 Task: Define due dates for tasks focused on implementing security updates.
Action: Mouse moved to (863, 530)
Screenshot: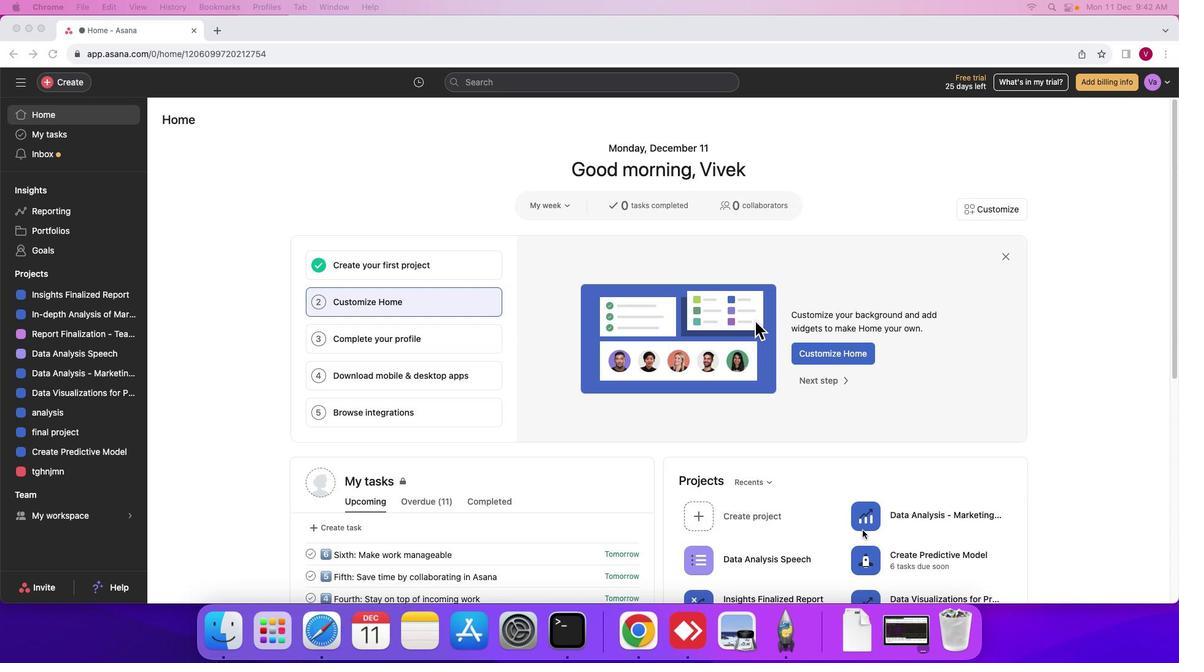 
Action: Mouse pressed left at (863, 530)
Screenshot: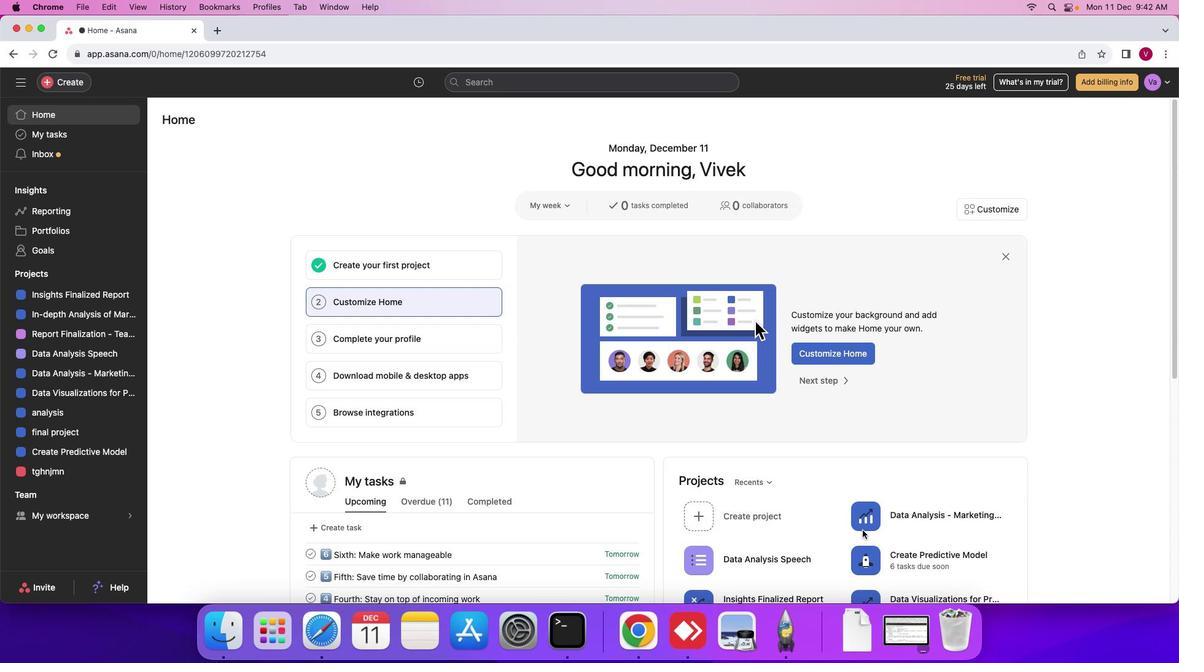 
Action: Mouse moved to (866, 525)
Screenshot: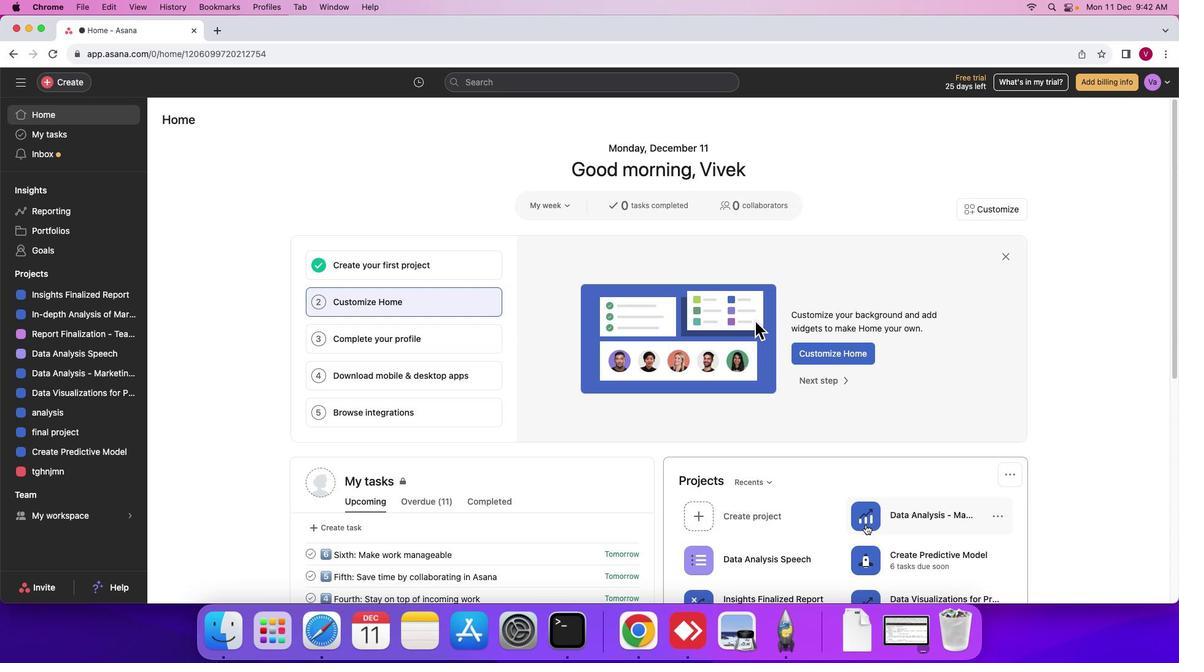 
Action: Mouse pressed left at (866, 525)
Screenshot: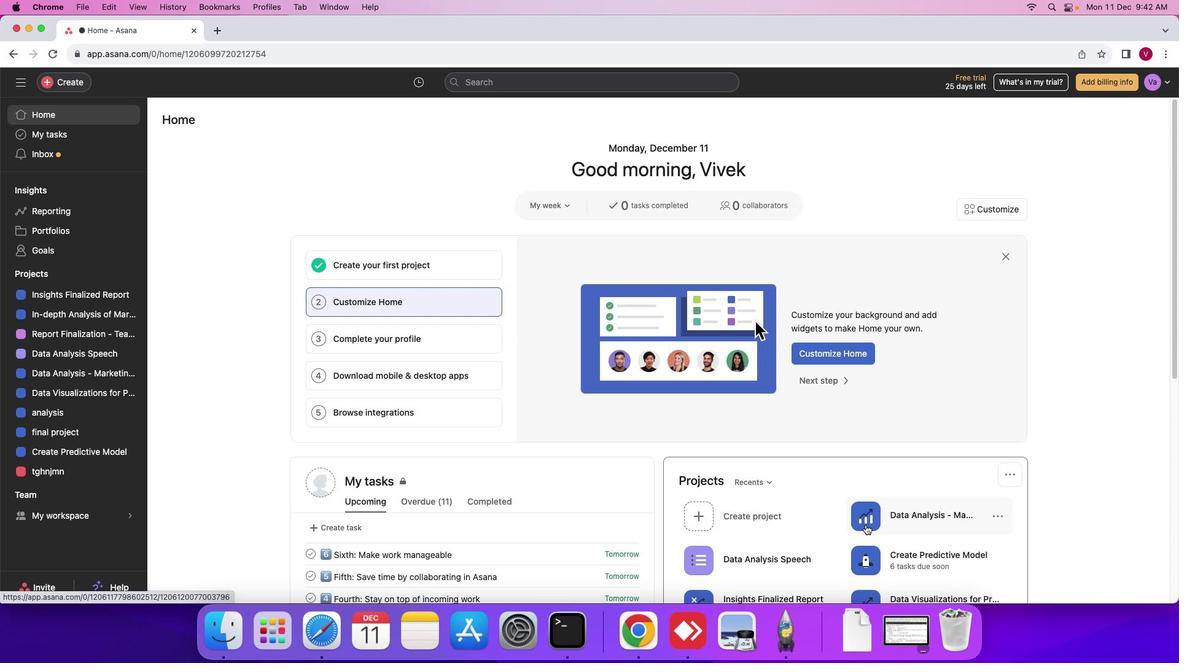 
Action: Mouse moved to (674, 230)
Screenshot: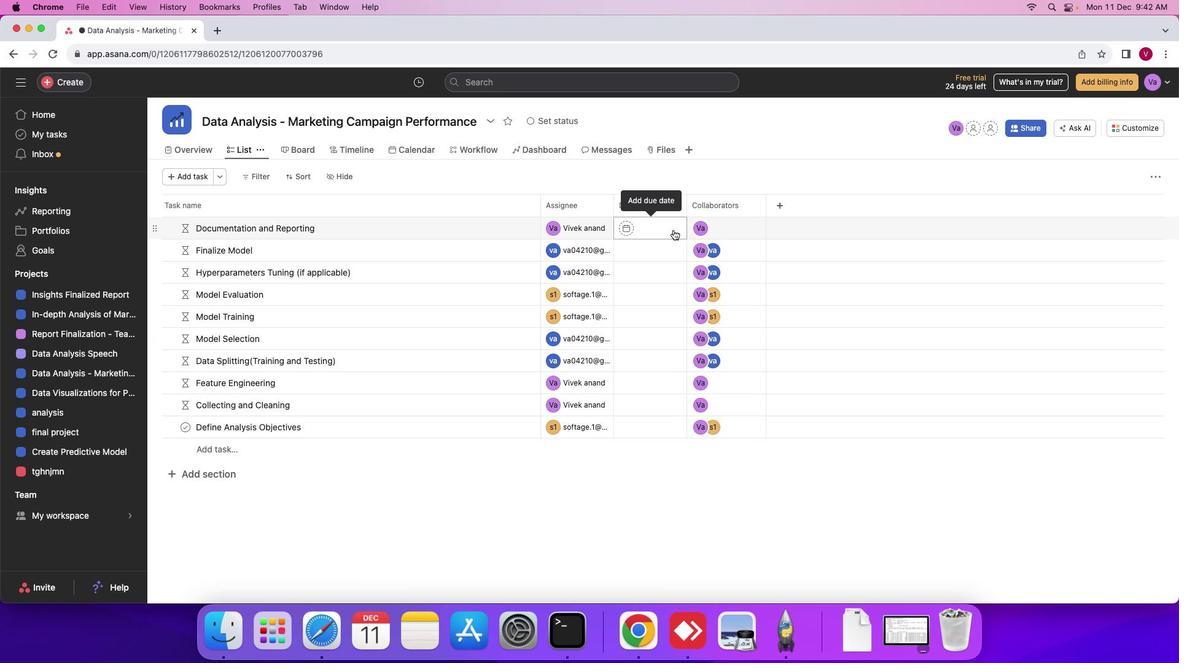 
Action: Mouse pressed left at (674, 230)
Screenshot: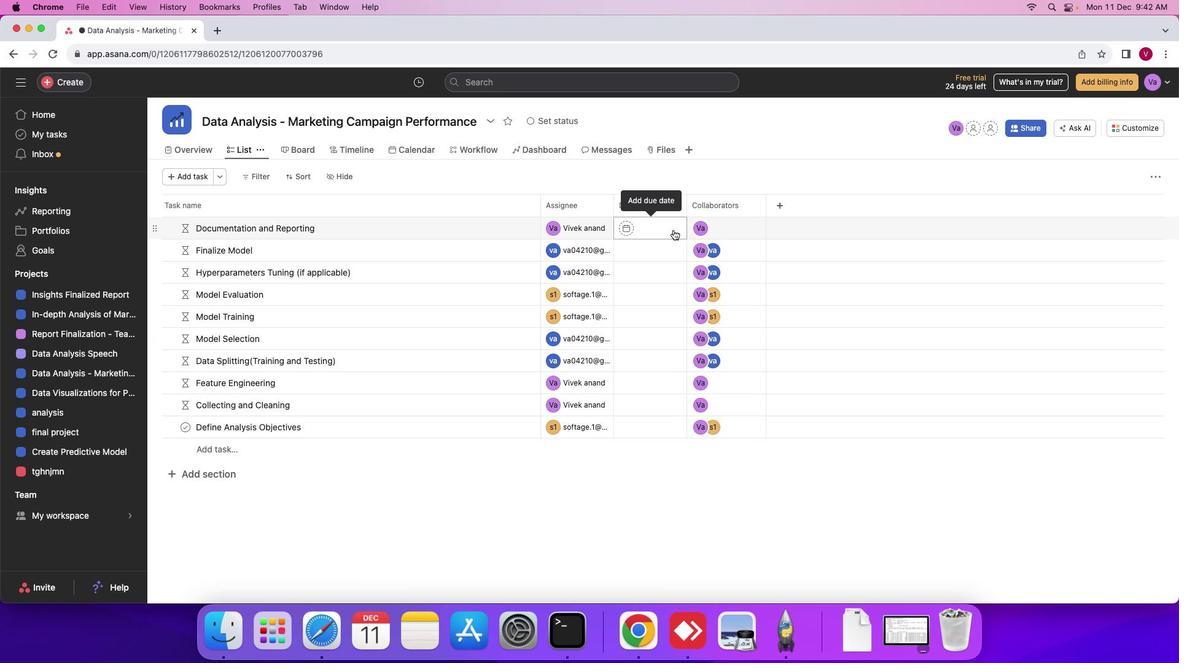 
Action: Mouse moved to (678, 361)
Screenshot: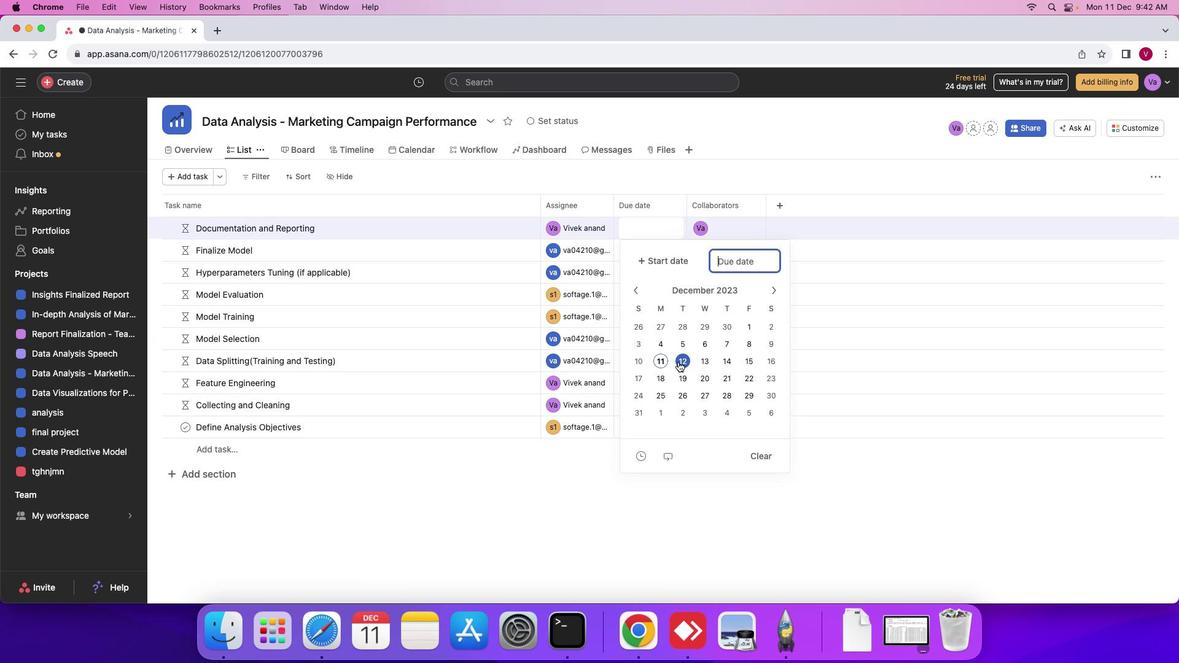 
Action: Mouse pressed left at (678, 361)
Screenshot: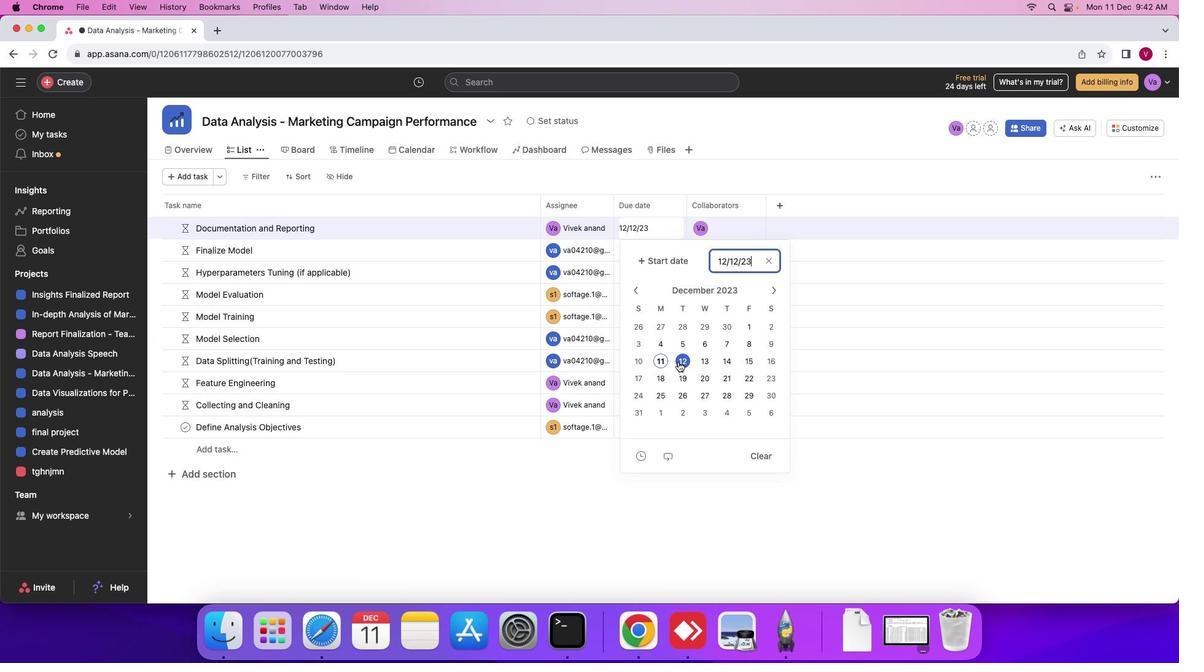 
Action: Mouse moved to (796, 278)
Screenshot: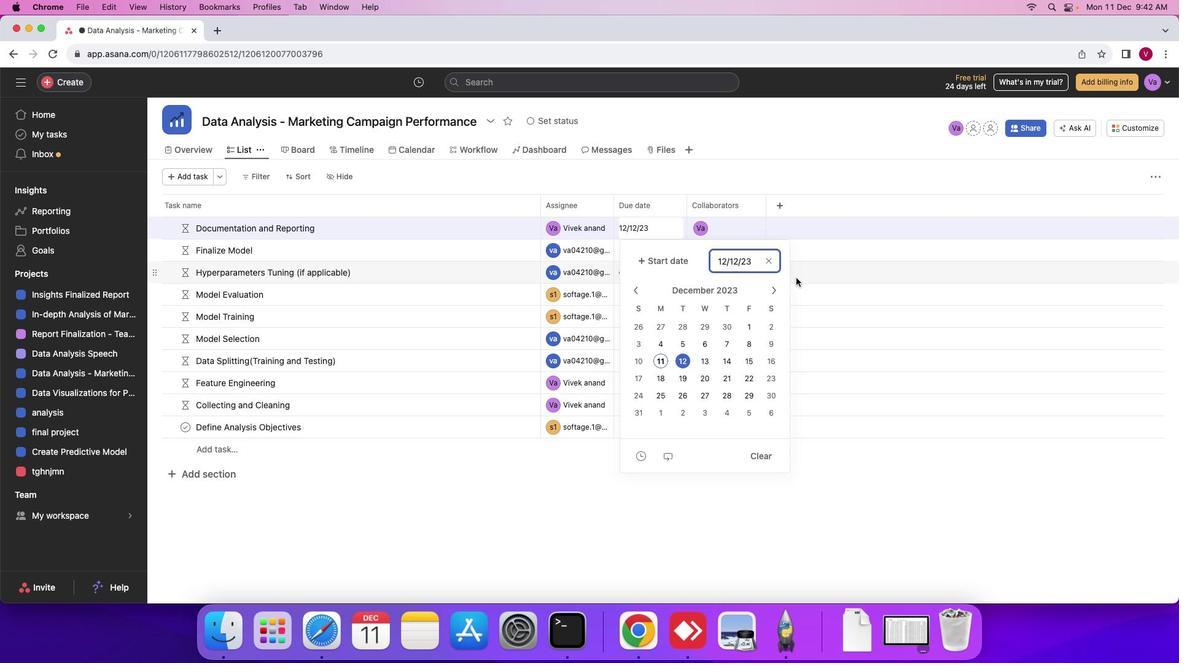 
Action: Mouse pressed left at (796, 278)
Screenshot: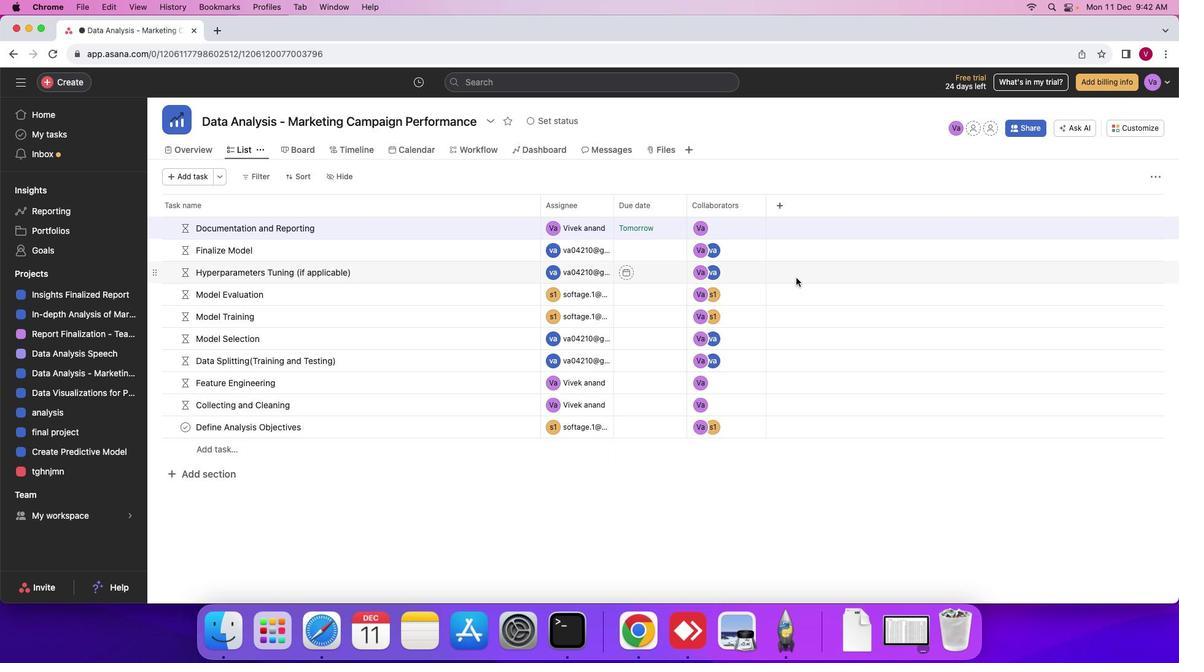 
Action: Mouse moved to (528, 248)
Screenshot: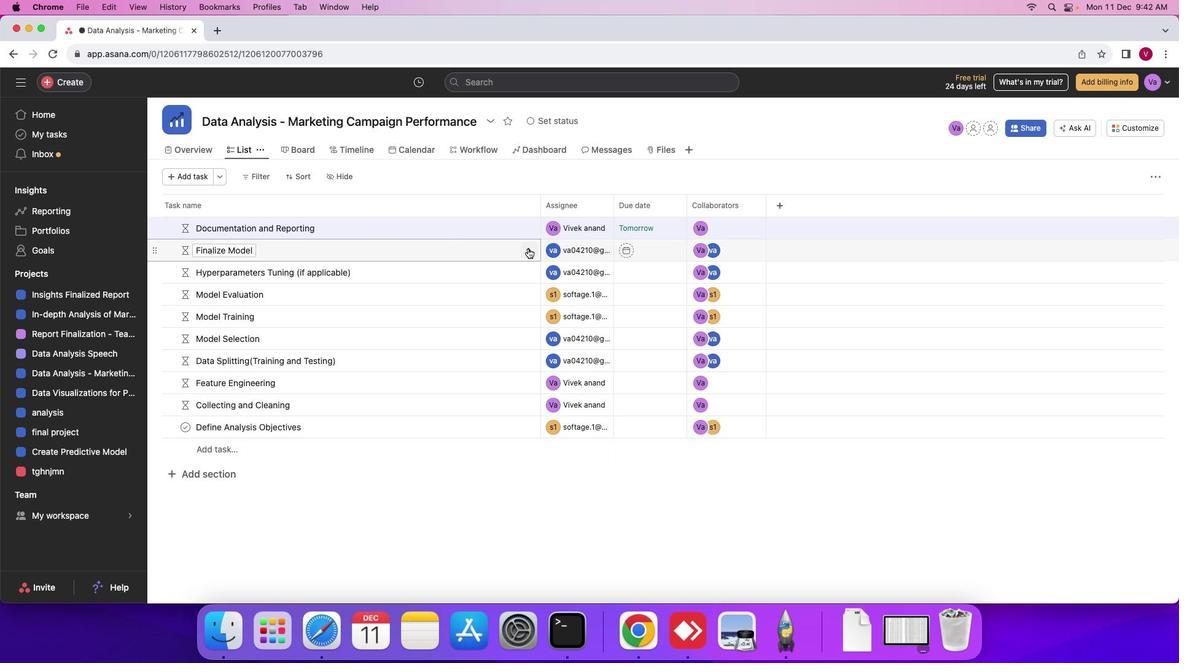 
Action: Mouse pressed left at (528, 248)
Screenshot: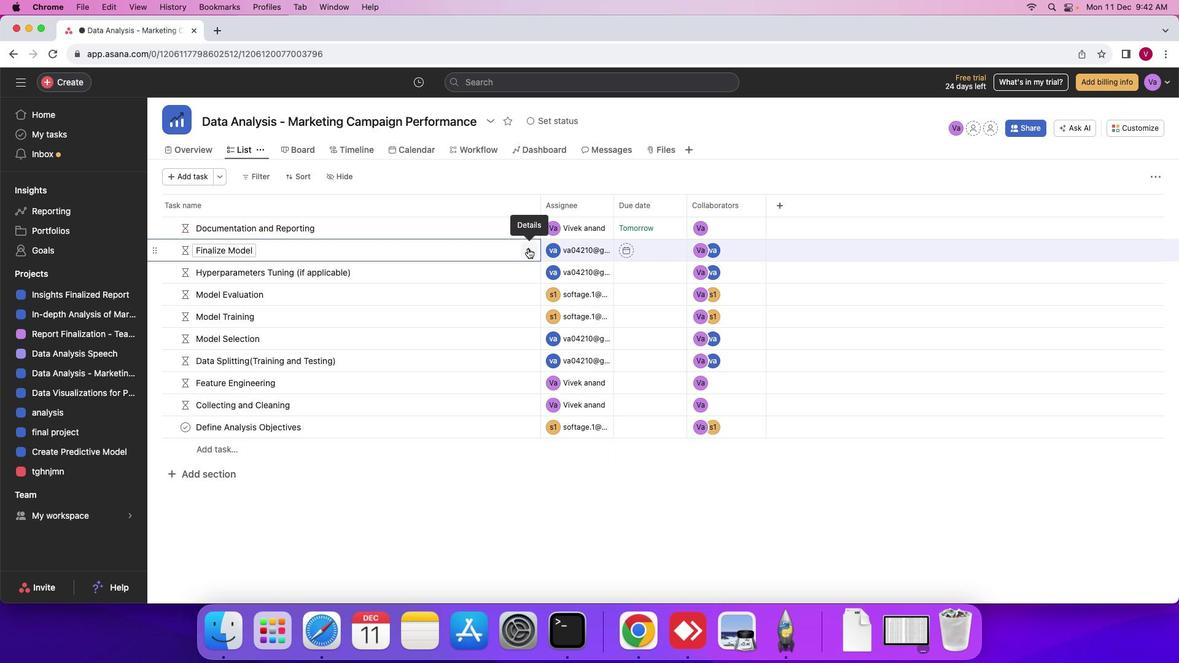 
Action: Mouse moved to (894, 207)
Screenshot: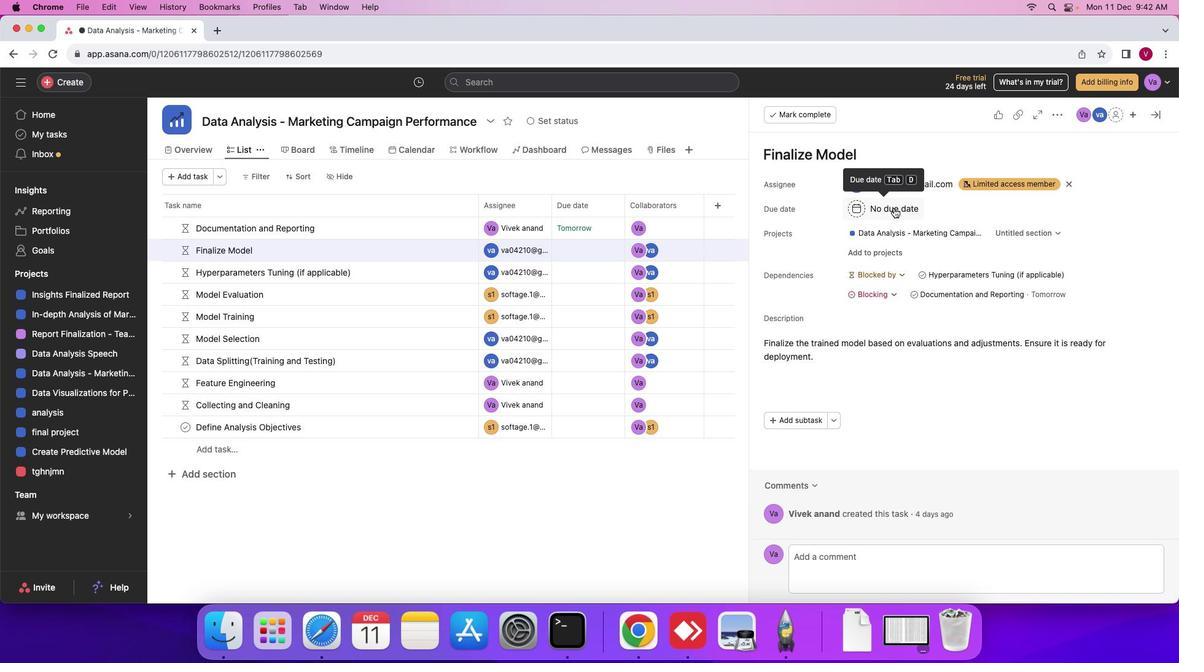 
Action: Mouse pressed left at (894, 207)
Screenshot: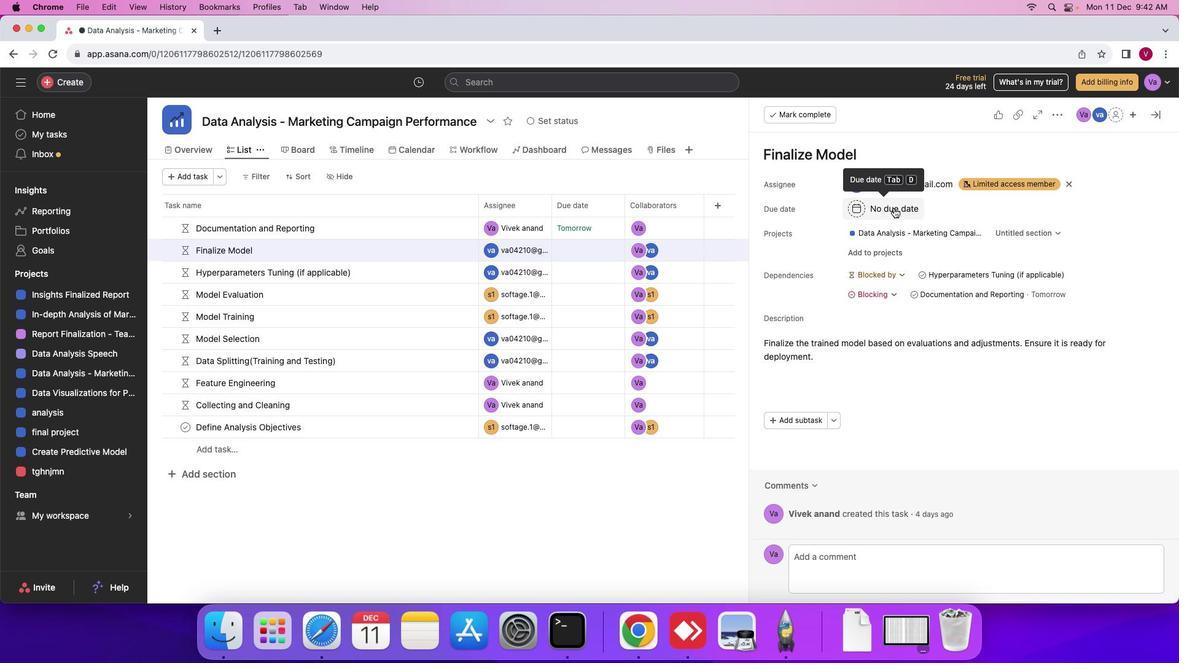 
Action: Mouse moved to (924, 365)
Screenshot: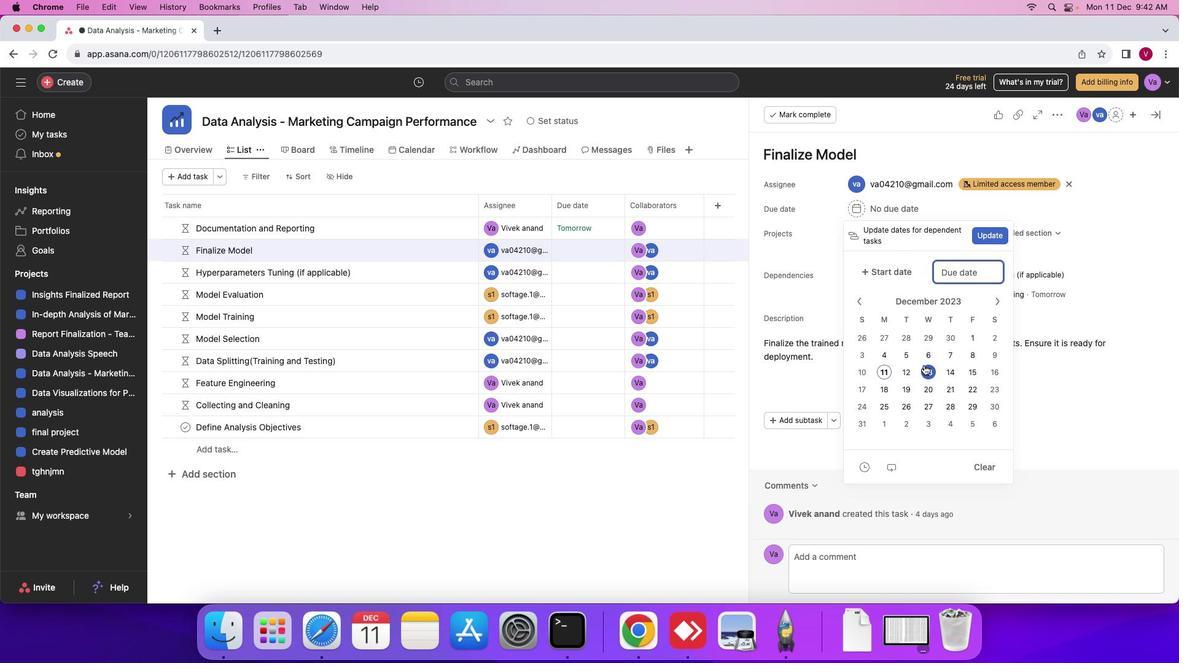 
Action: Mouse pressed left at (924, 365)
Screenshot: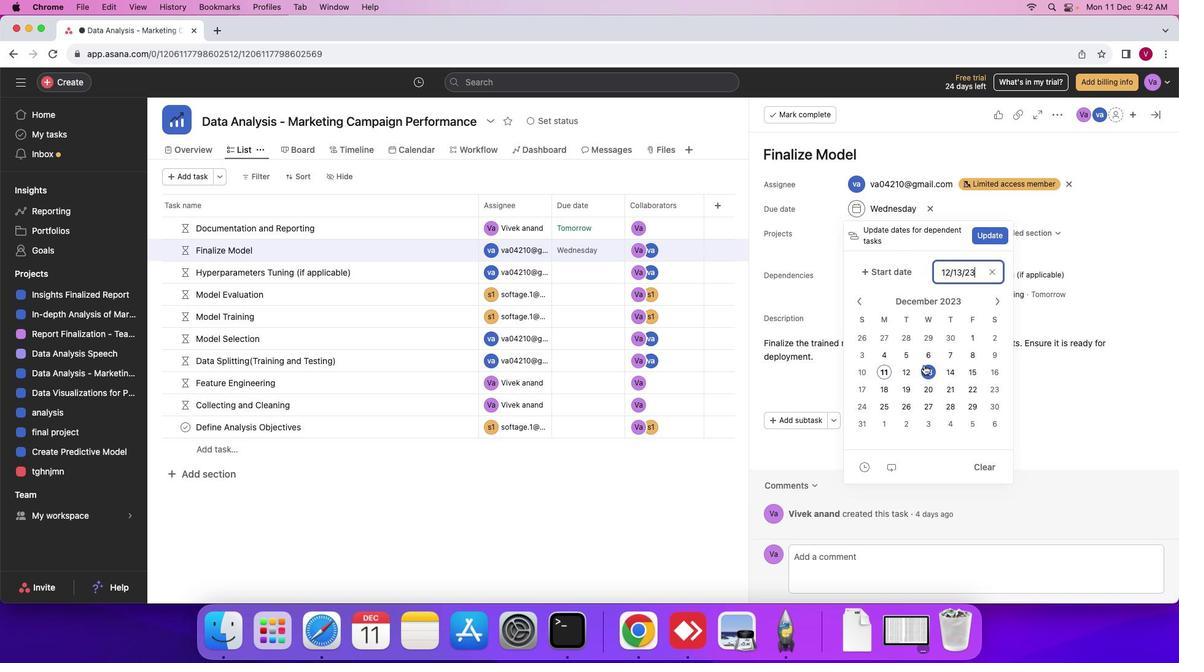 
Action: Mouse moved to (470, 272)
Screenshot: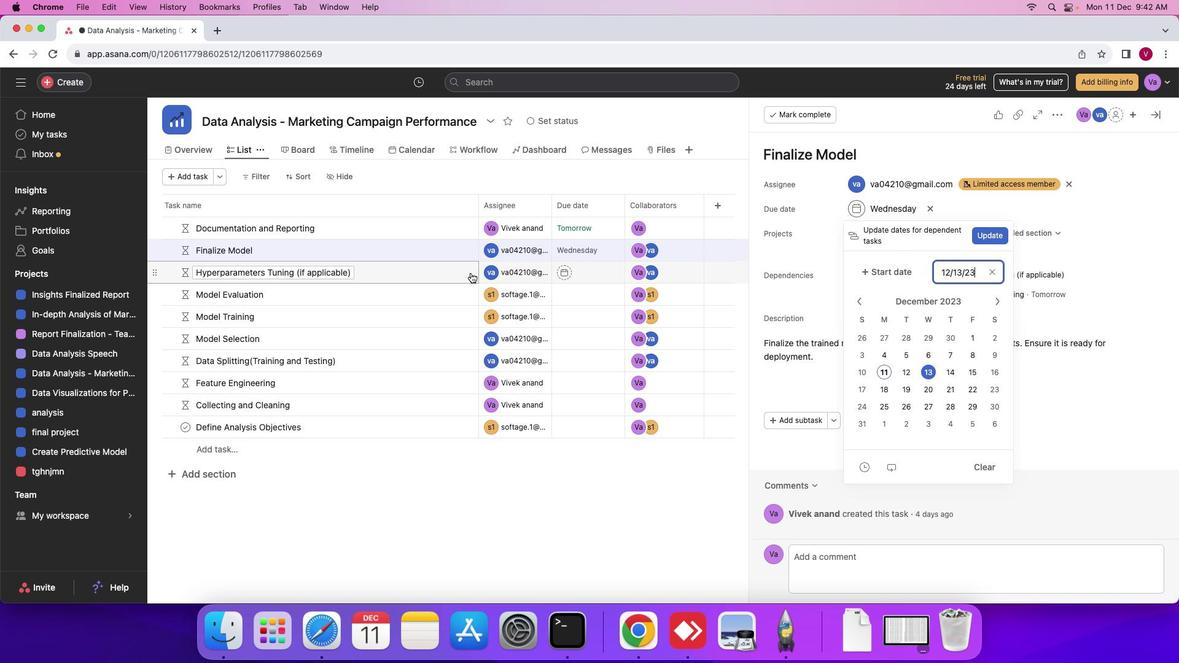 
Action: Mouse pressed left at (470, 272)
Screenshot: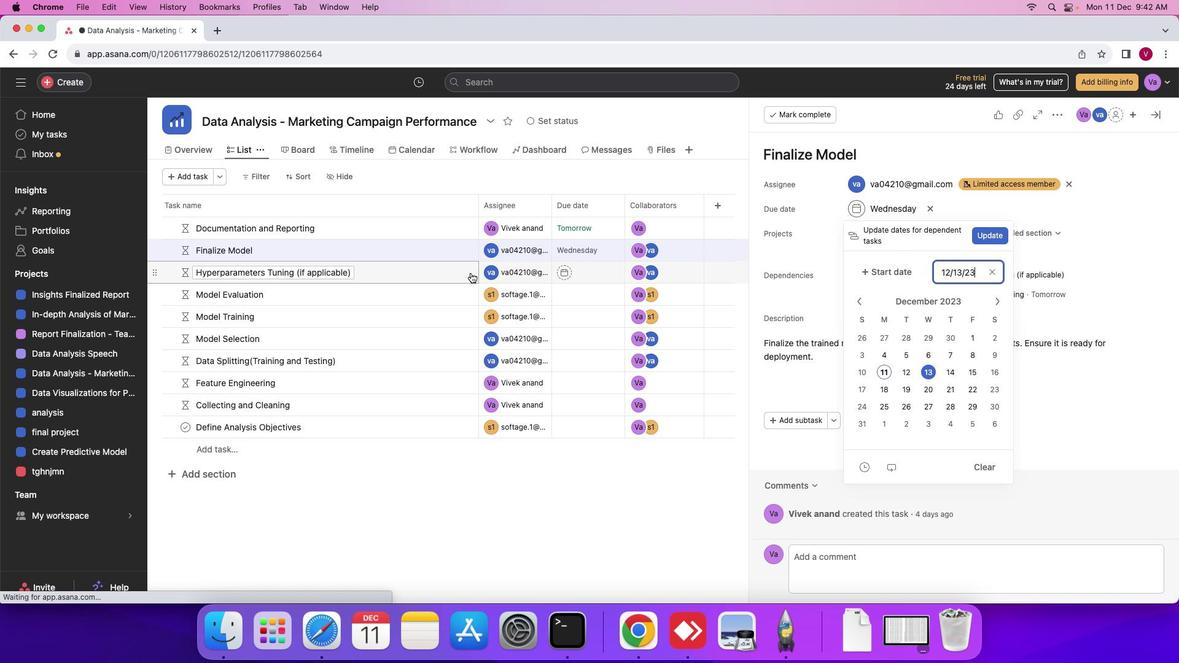 
Action: Mouse moved to (908, 214)
Screenshot: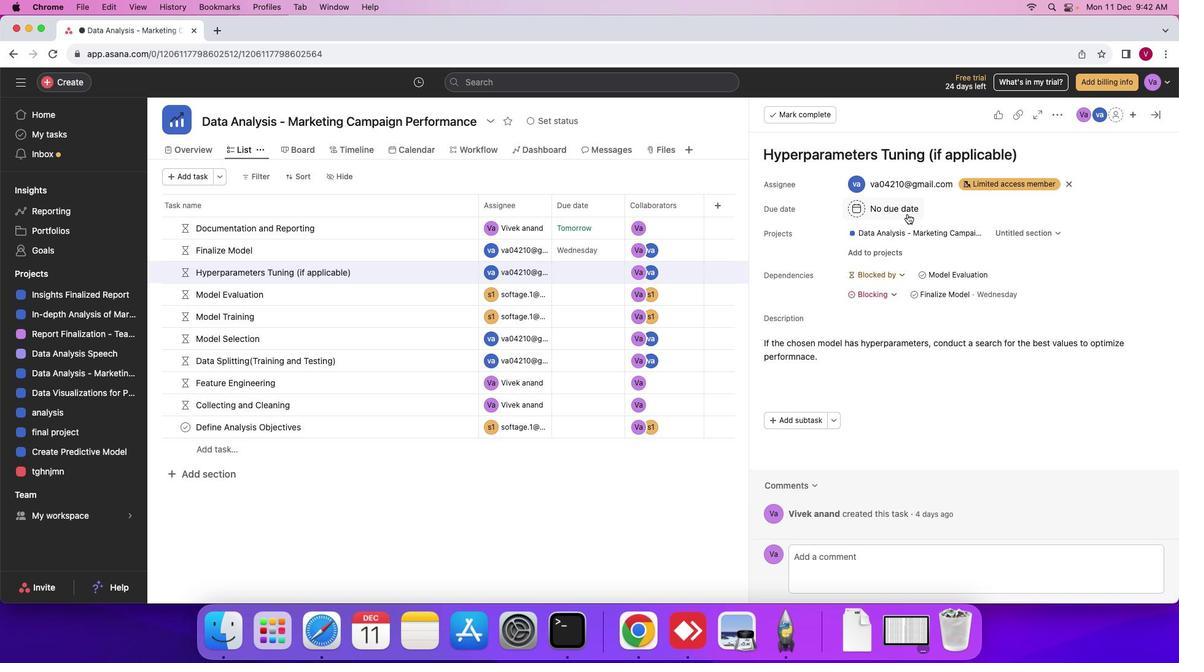 
Action: Mouse pressed left at (908, 214)
Screenshot: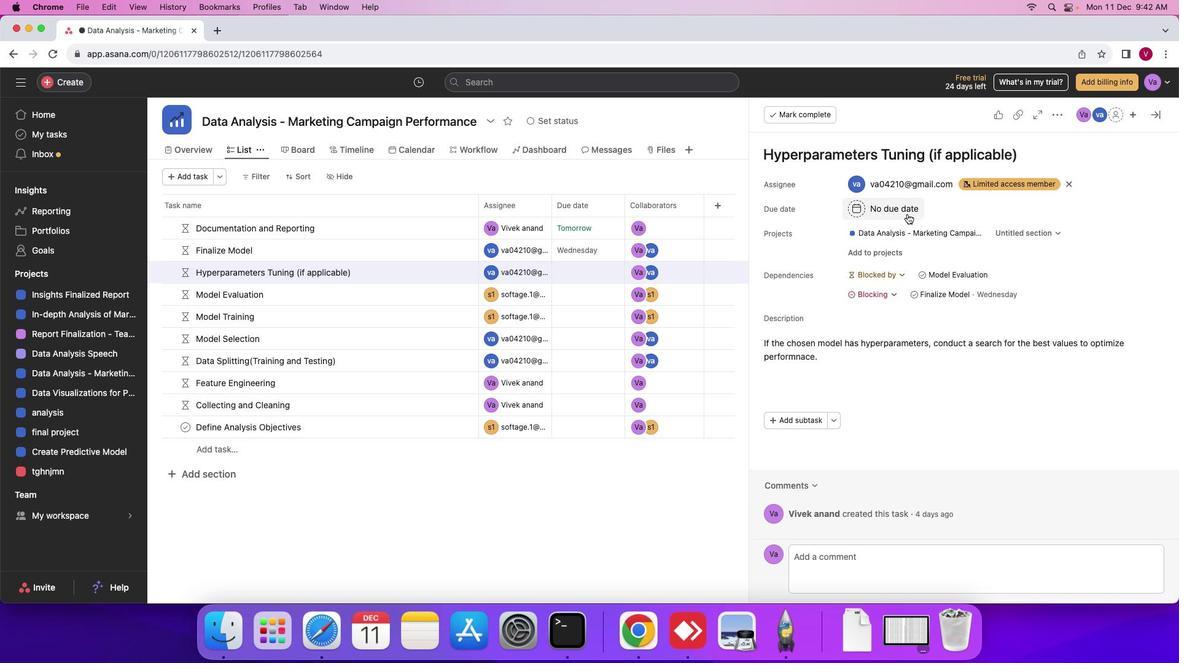 
Action: Mouse moved to (953, 376)
Screenshot: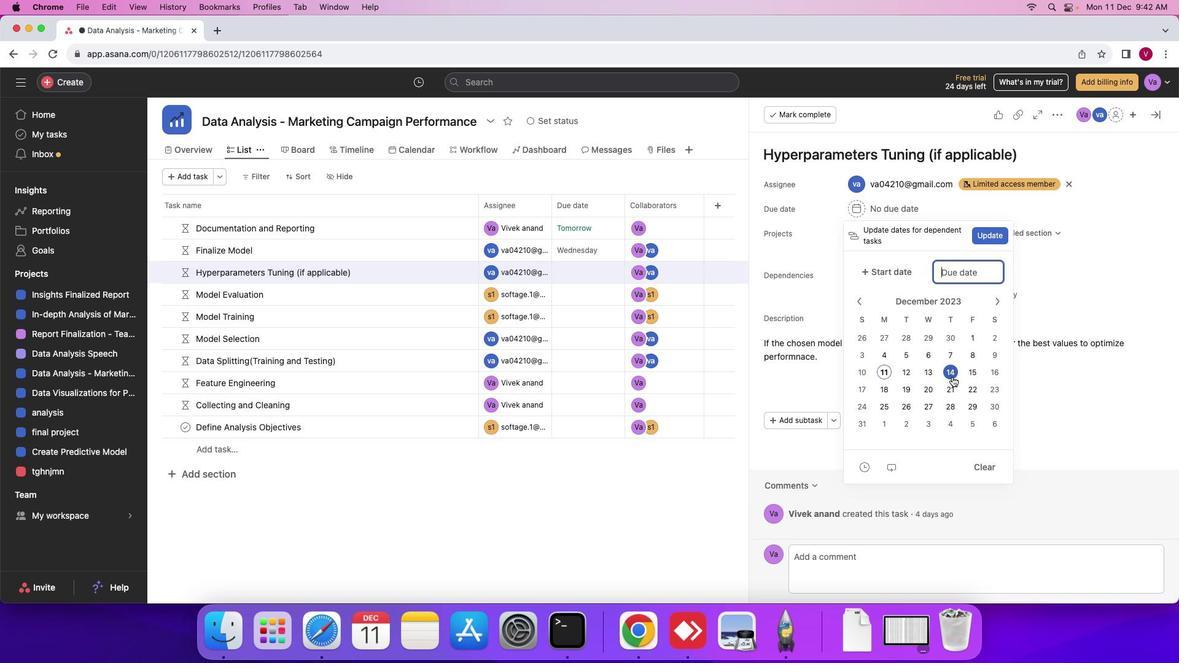 
Action: Mouse pressed left at (953, 376)
Screenshot: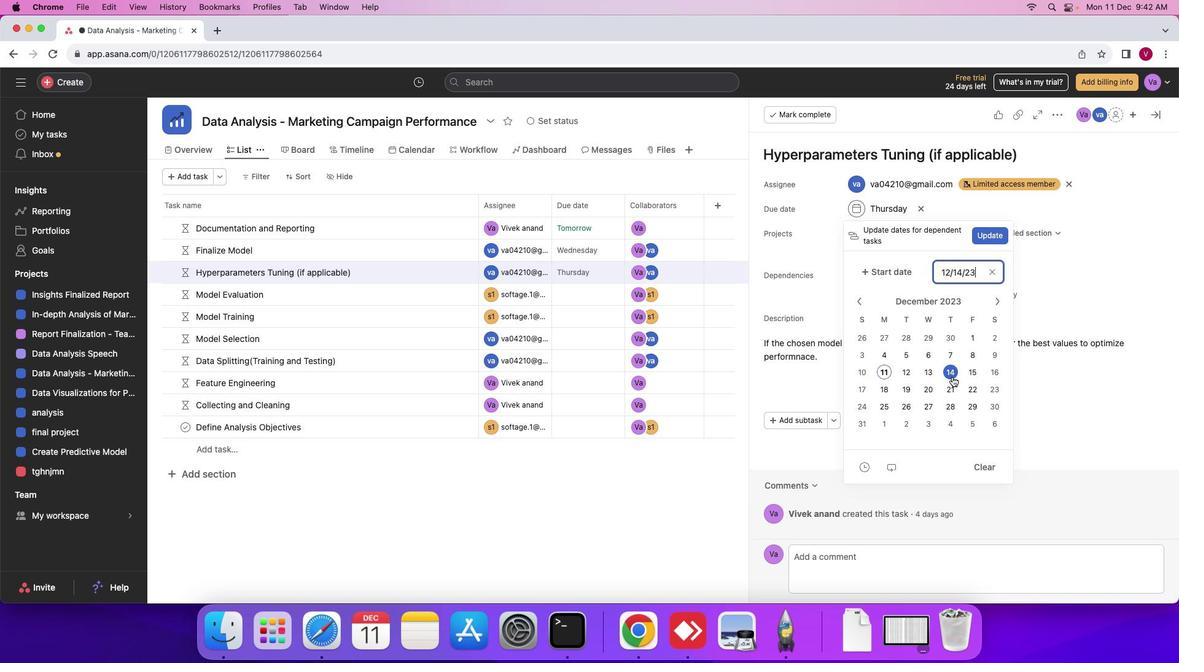 
Action: Mouse moved to (476, 294)
Screenshot: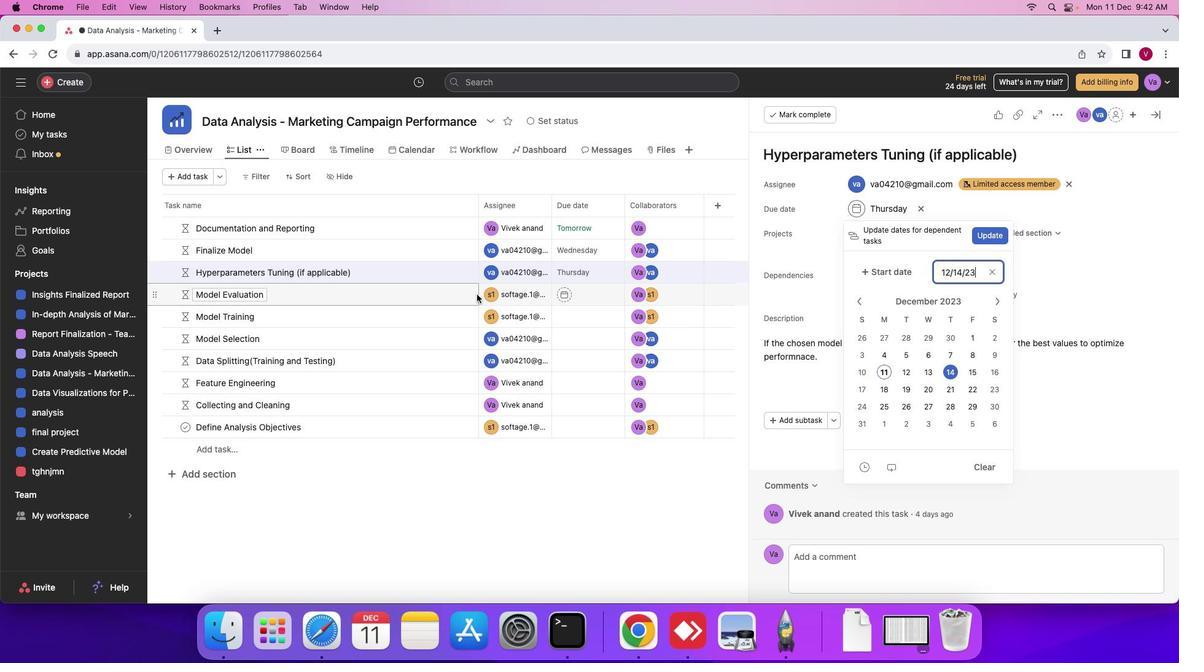 
Action: Mouse pressed left at (476, 294)
Screenshot: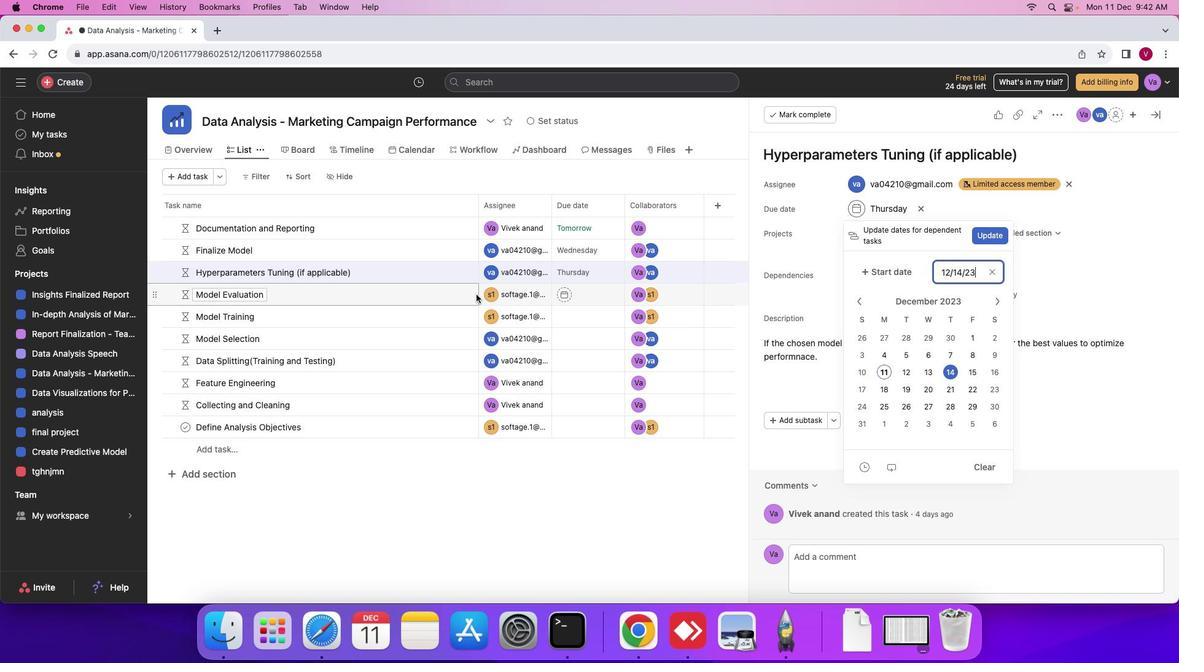
Action: Mouse moved to (471, 294)
Screenshot: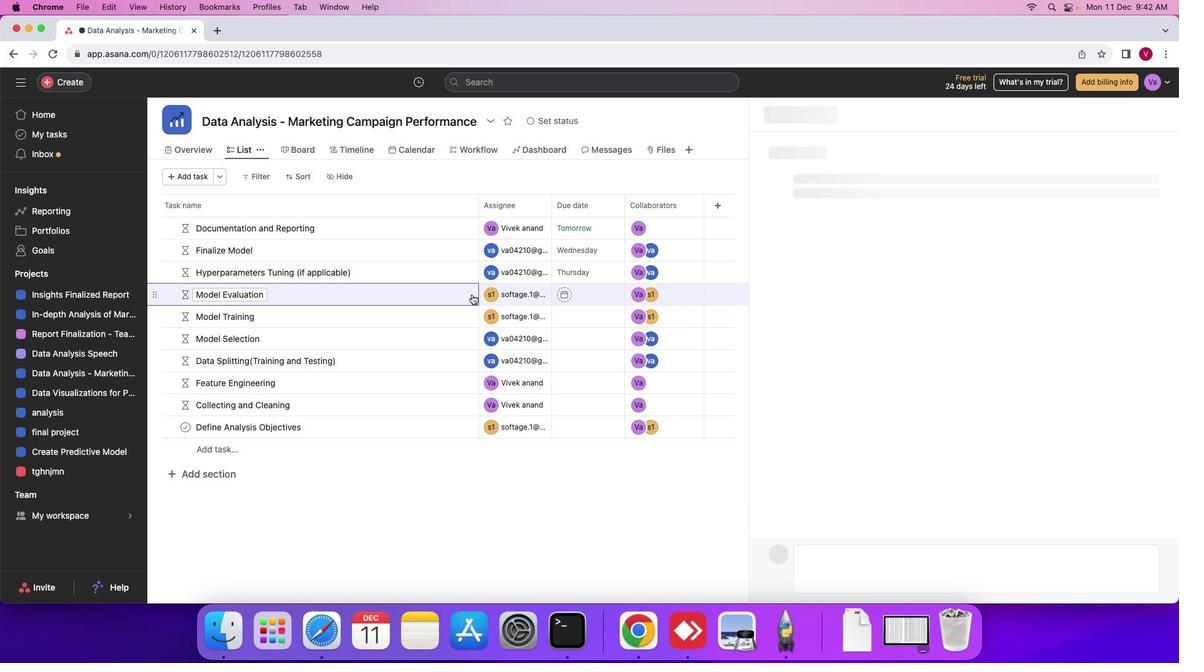 
Action: Mouse pressed left at (471, 294)
Screenshot: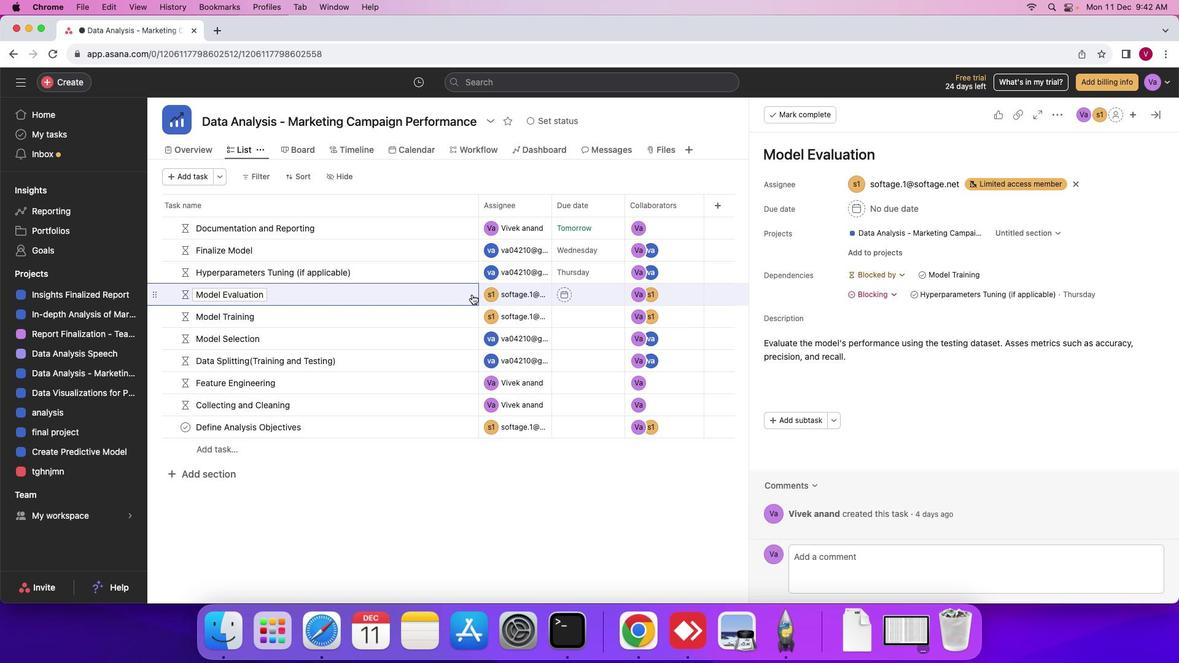 
Action: Mouse moved to (886, 214)
Screenshot: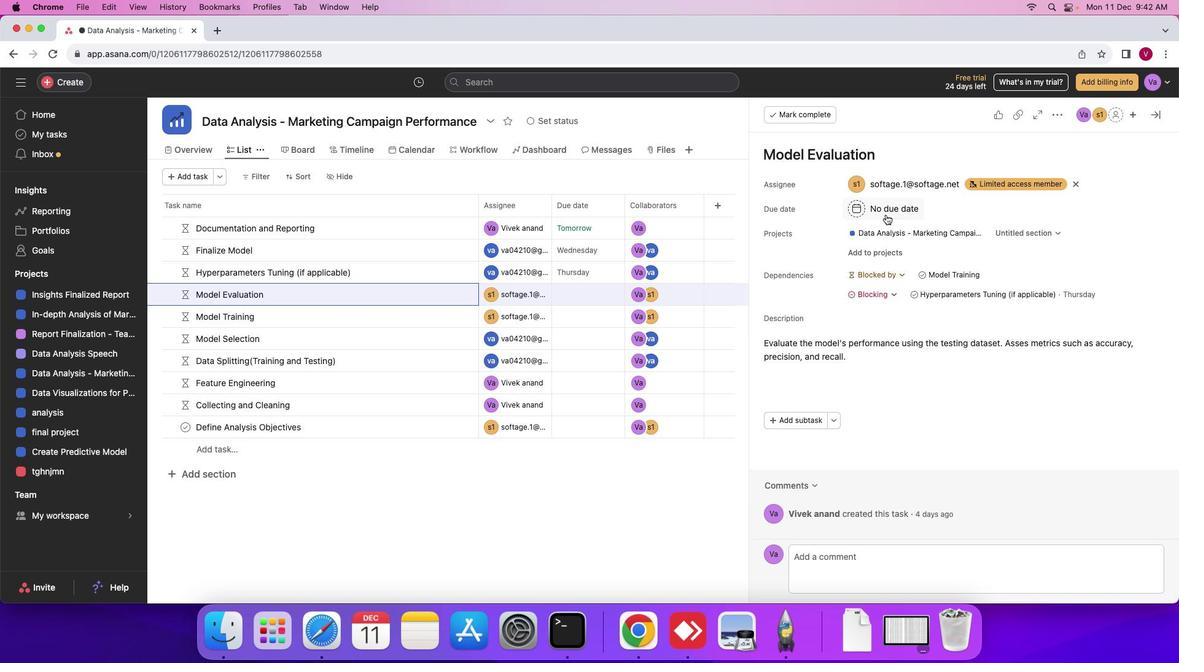 
Action: Mouse pressed left at (886, 214)
Screenshot: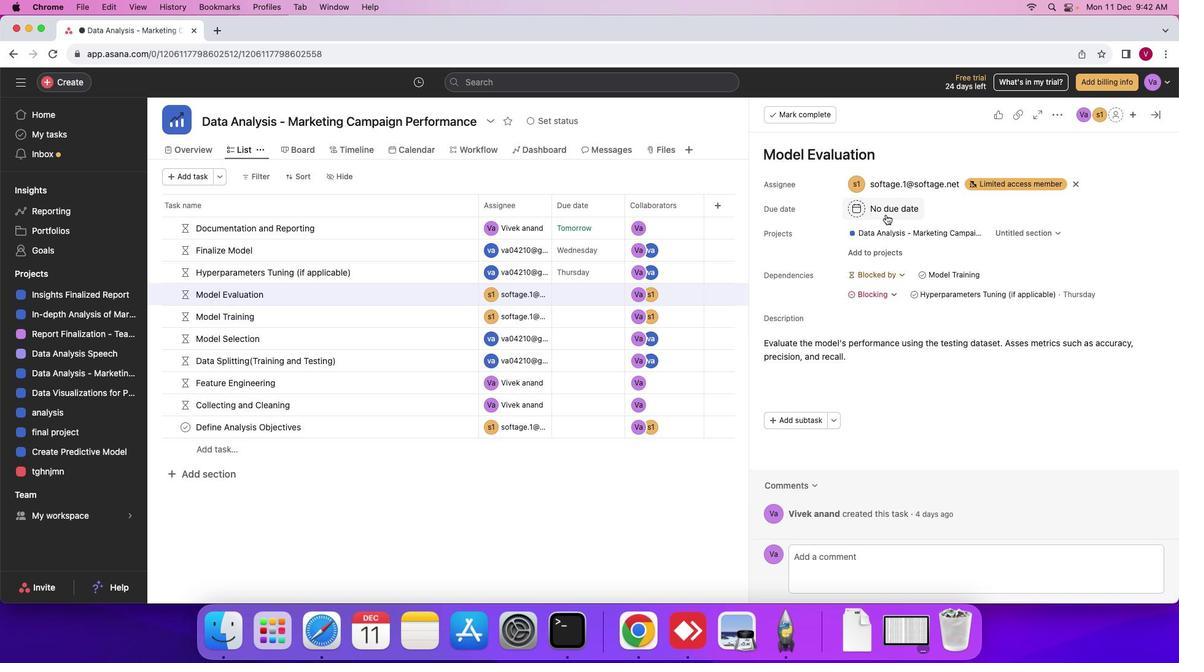 
Action: Mouse moved to (903, 385)
Screenshot: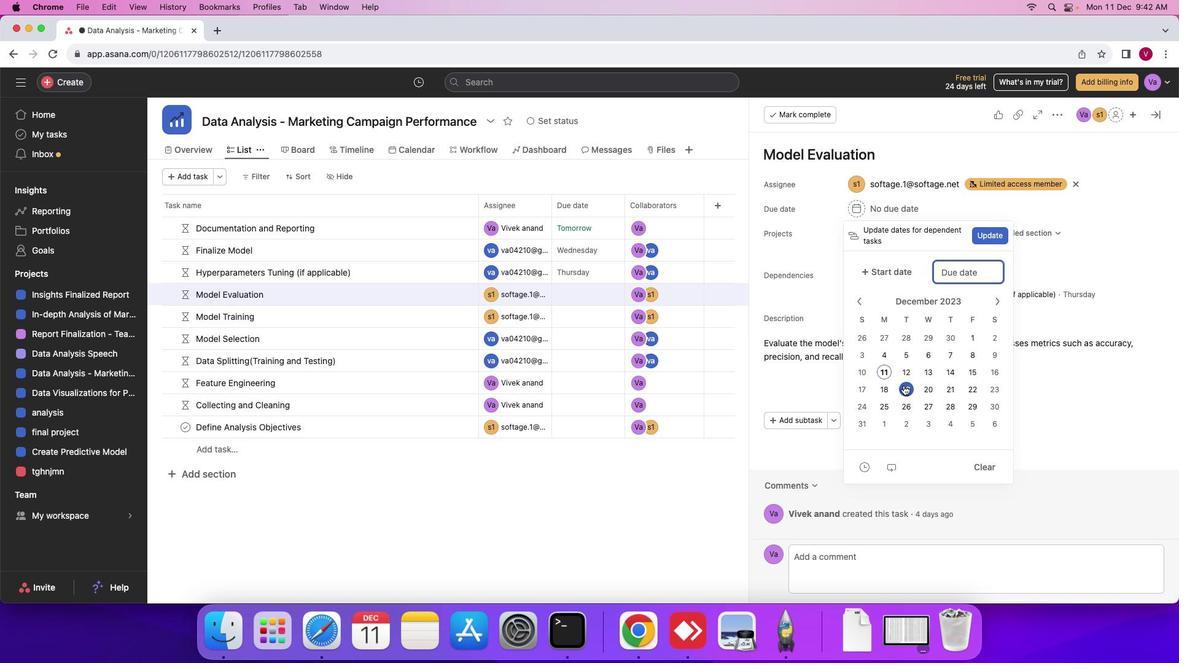 
Action: Mouse pressed left at (903, 385)
Screenshot: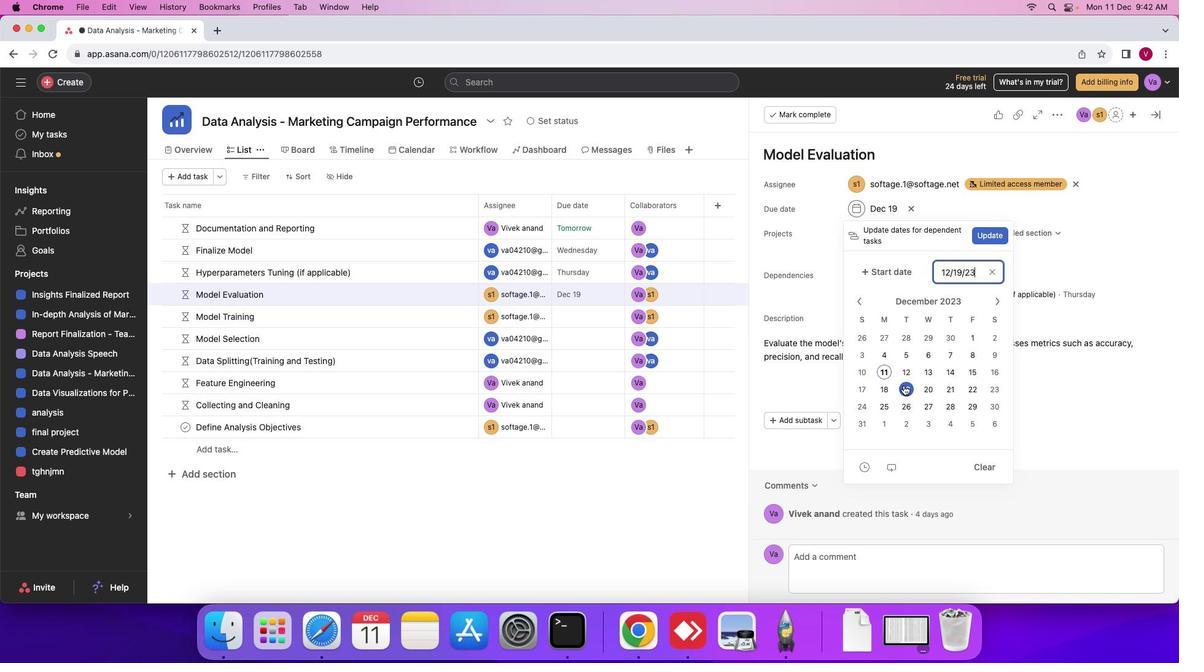 
Action: Mouse moved to (473, 318)
Screenshot: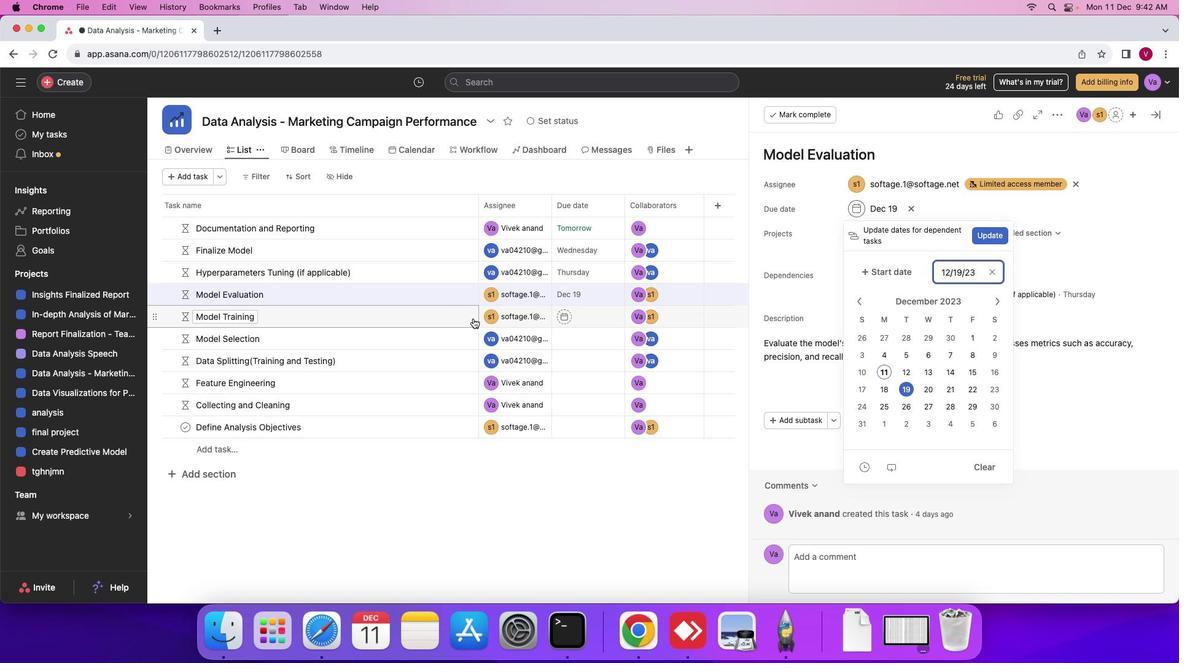 
Action: Mouse pressed left at (473, 318)
Screenshot: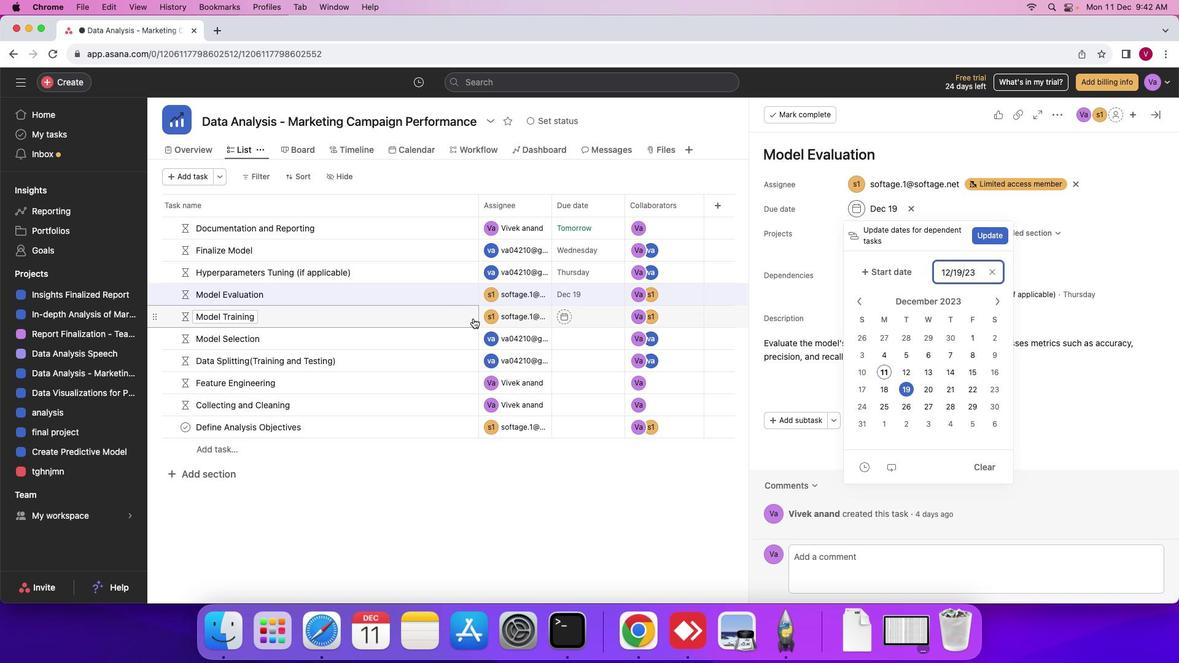 
Action: Mouse moved to (884, 212)
Screenshot: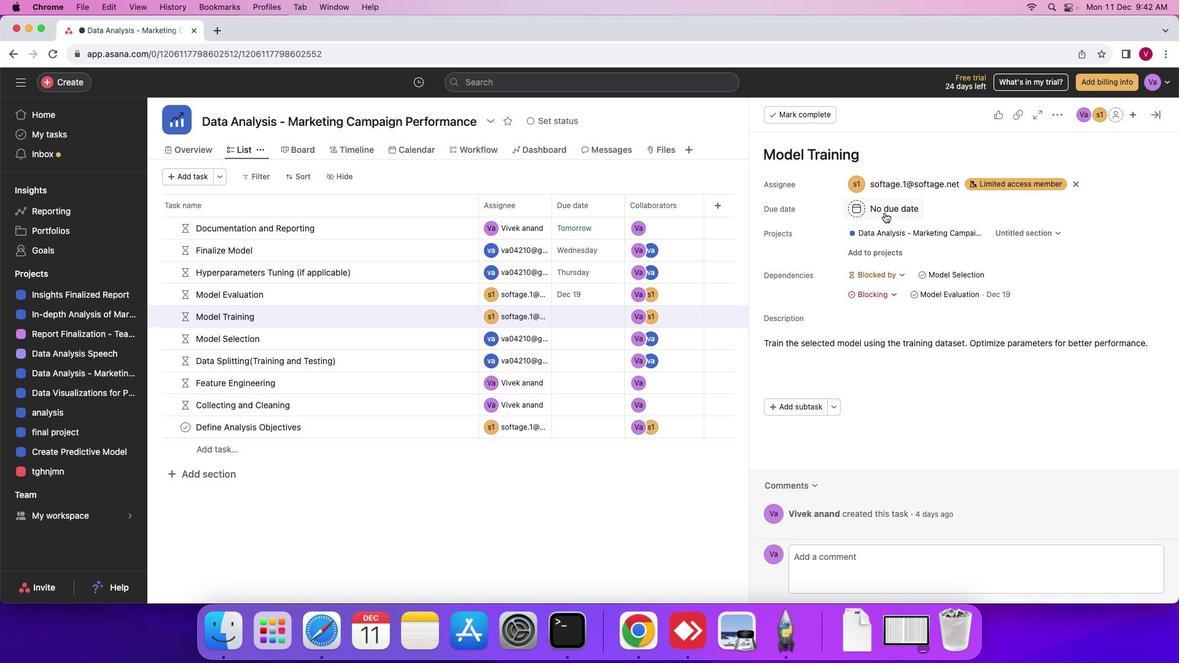 
Action: Mouse pressed left at (884, 212)
Screenshot: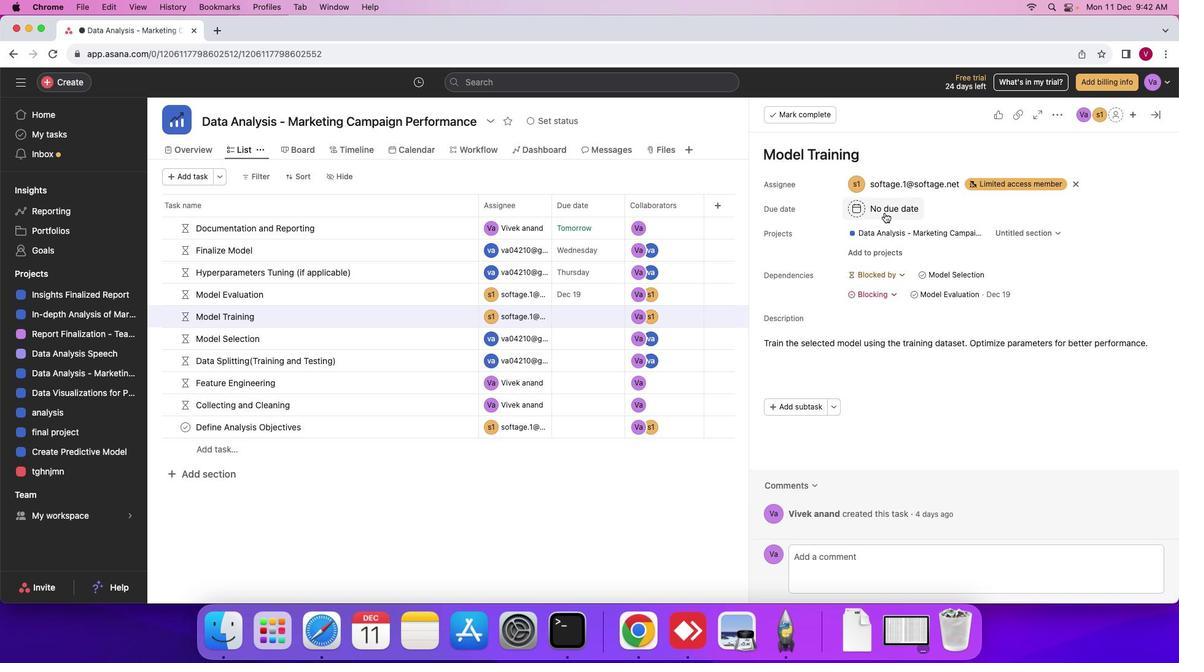 
Action: Mouse moved to (867, 389)
Screenshot: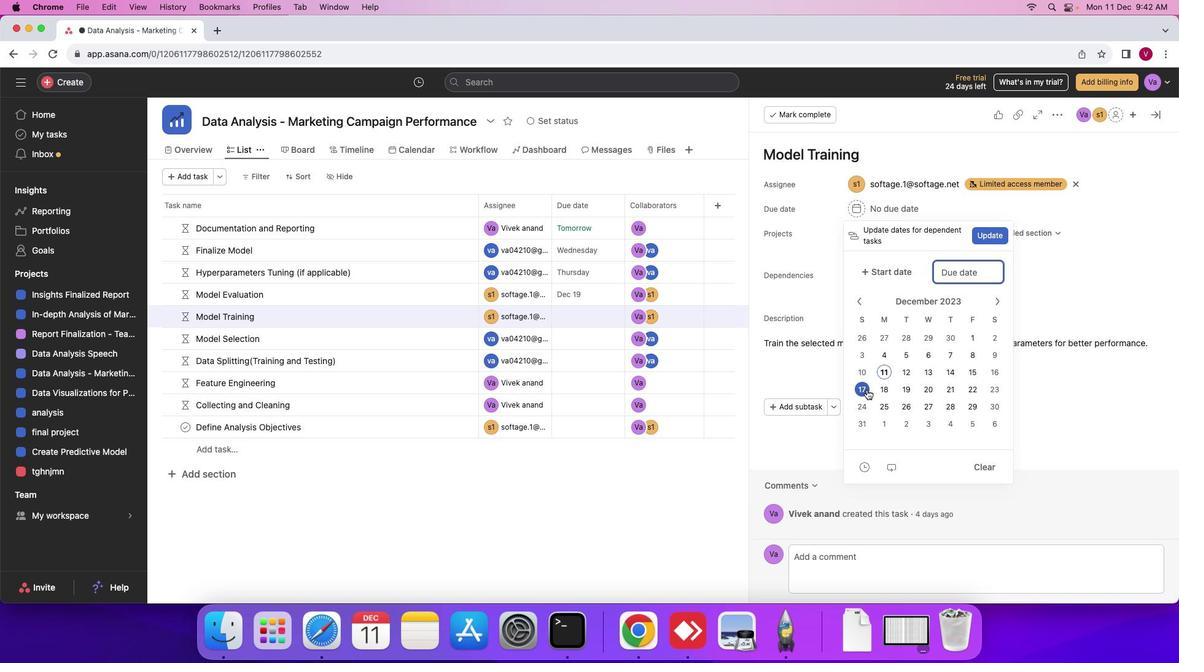 
Action: Mouse pressed left at (867, 389)
Screenshot: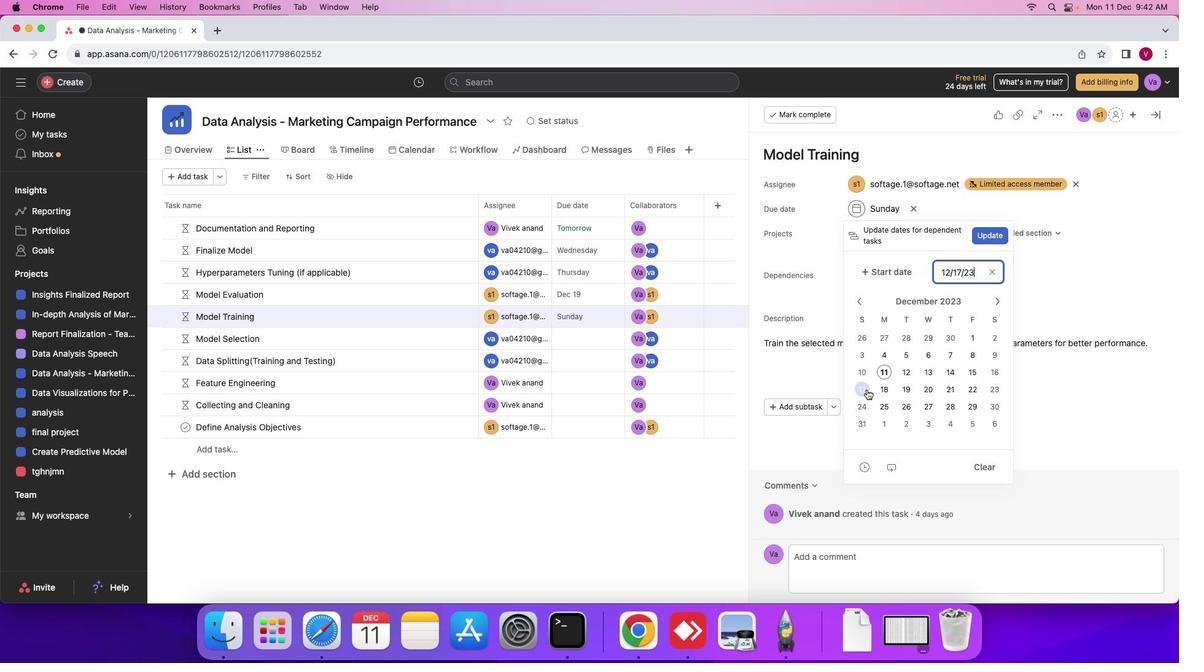 
Action: Mouse moved to (441, 338)
Screenshot: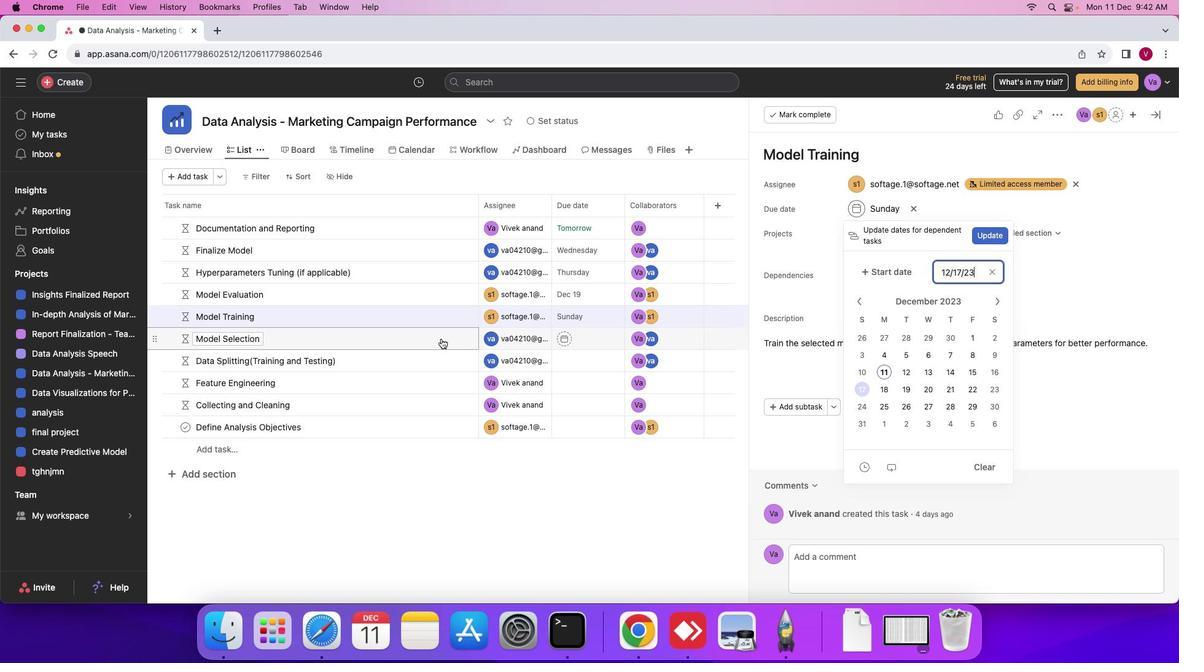 
Action: Mouse pressed left at (441, 338)
Screenshot: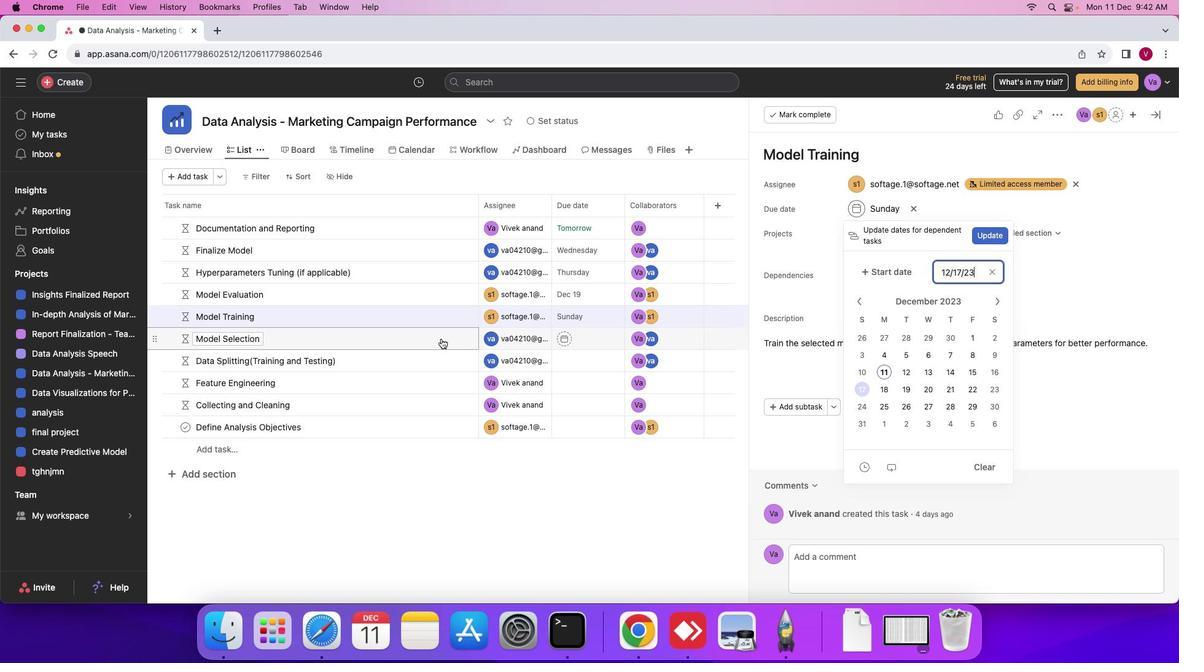 
Action: Mouse moved to (884, 208)
Screenshot: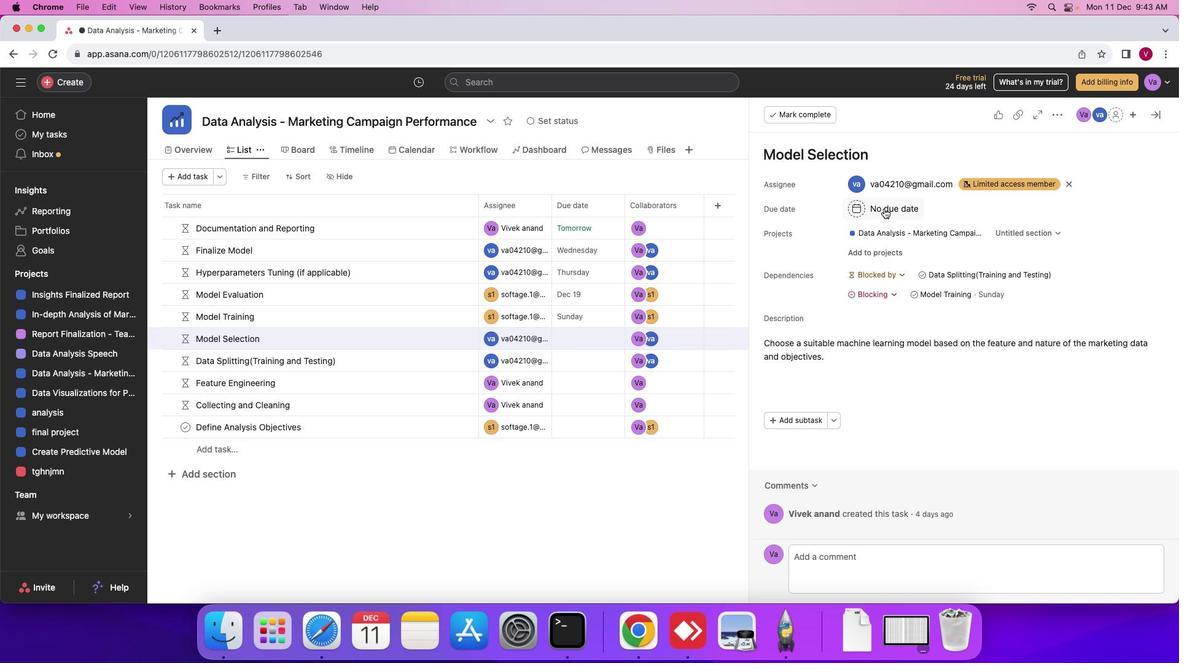 
Action: Mouse pressed left at (884, 208)
Screenshot: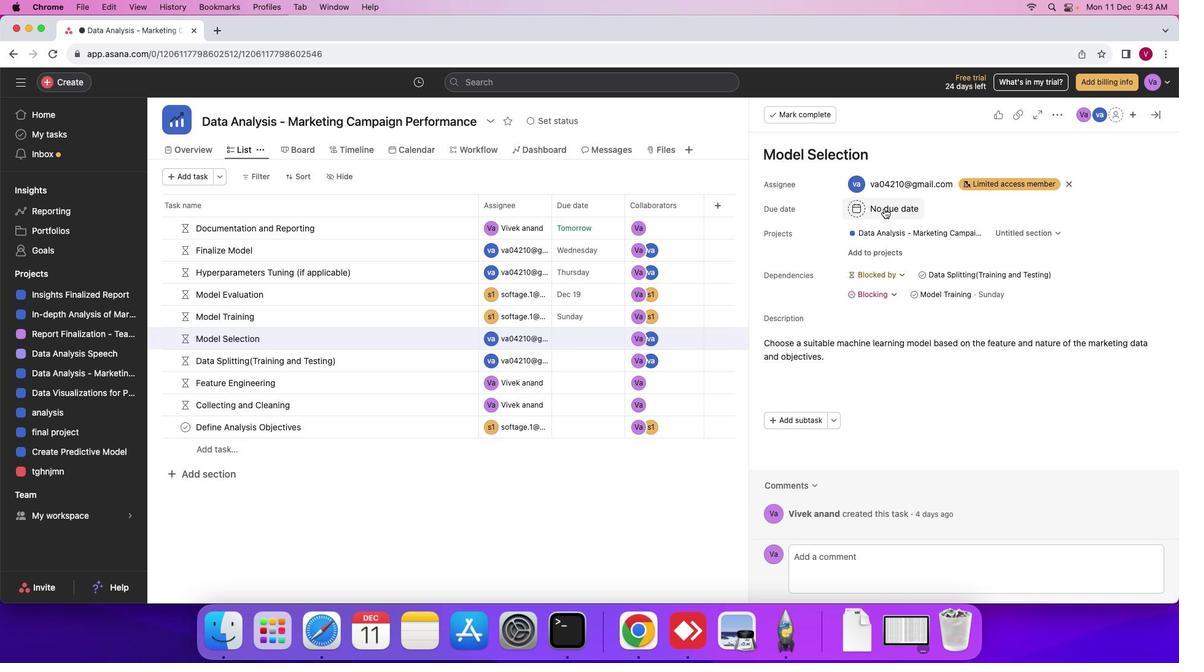 
Action: Mouse moved to (888, 385)
Screenshot: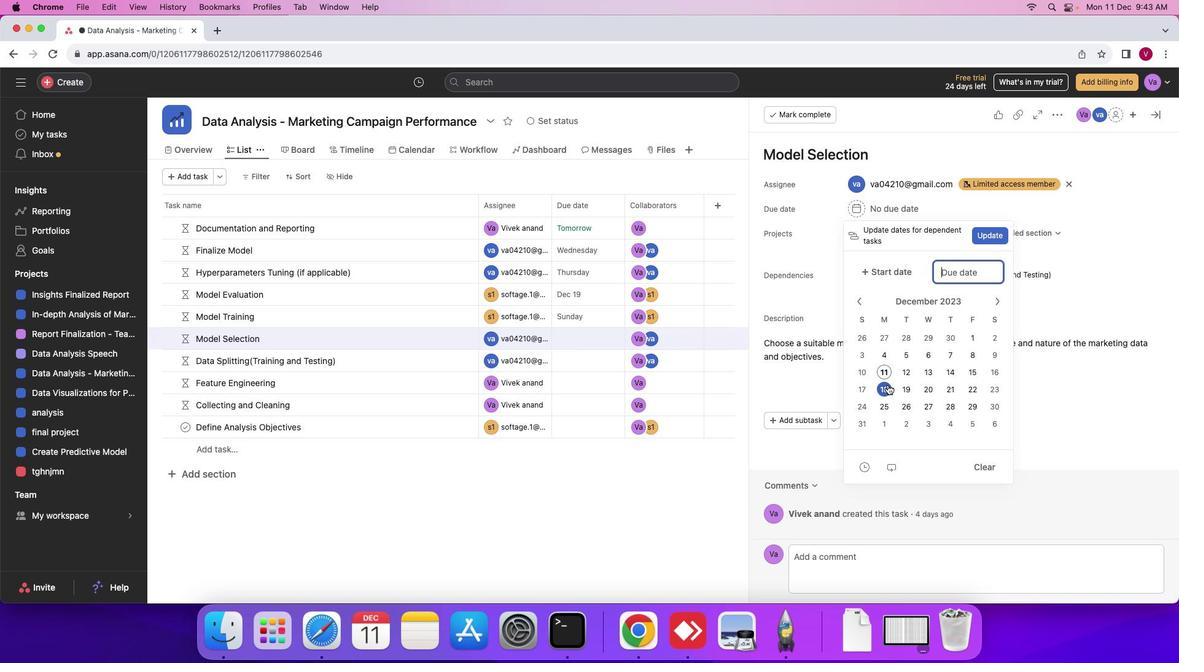
Action: Mouse pressed left at (888, 385)
Screenshot: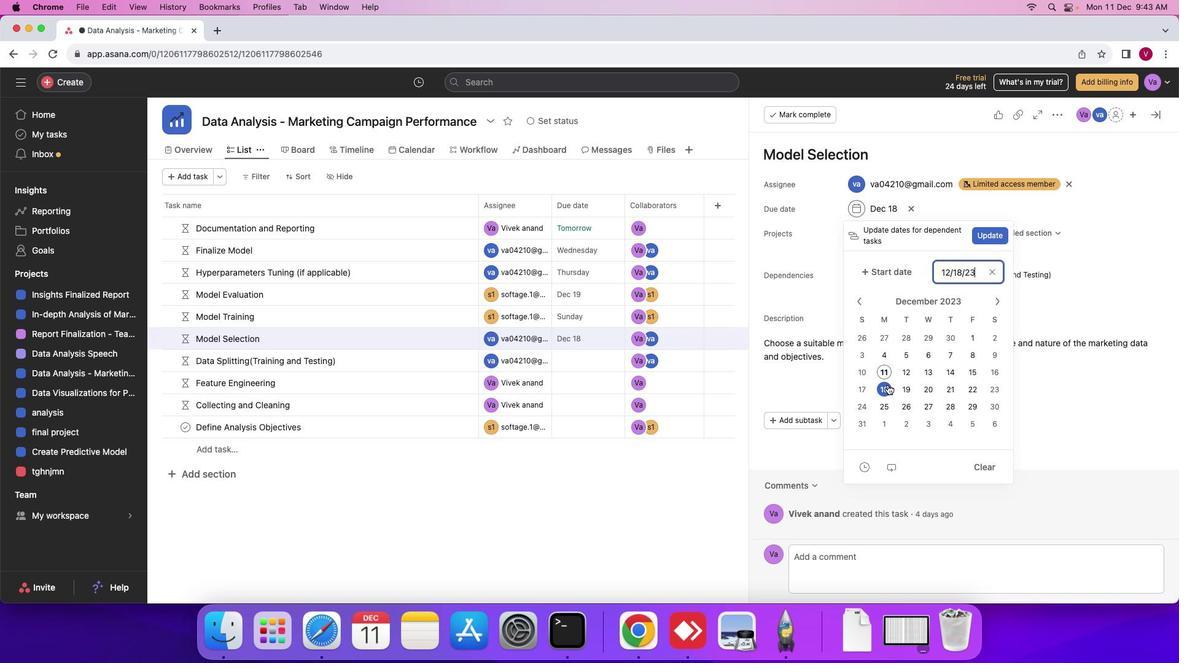 
Action: Mouse moved to (449, 361)
Screenshot: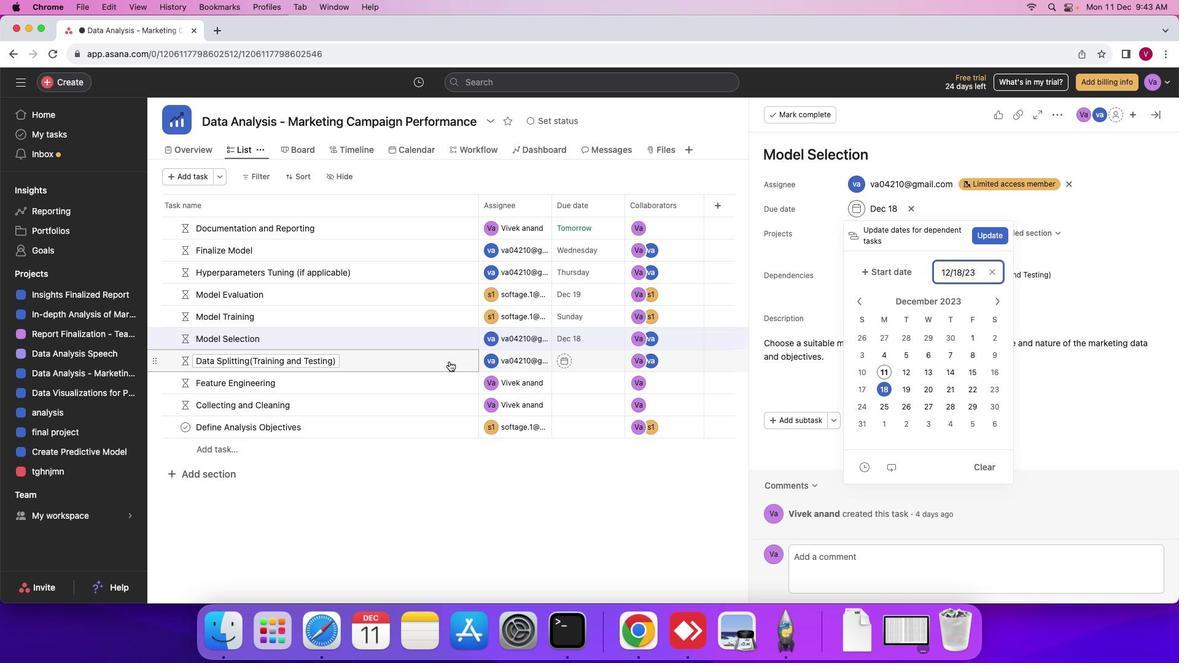
Action: Mouse pressed left at (449, 361)
Screenshot: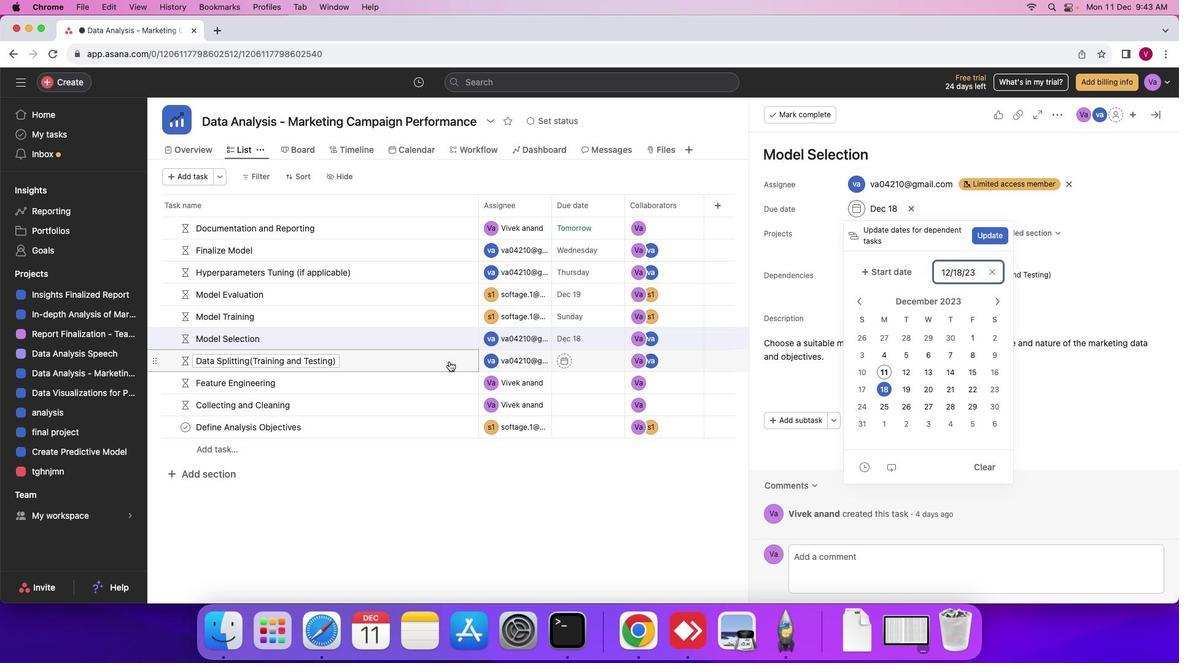 
Action: Mouse moved to (890, 204)
Screenshot: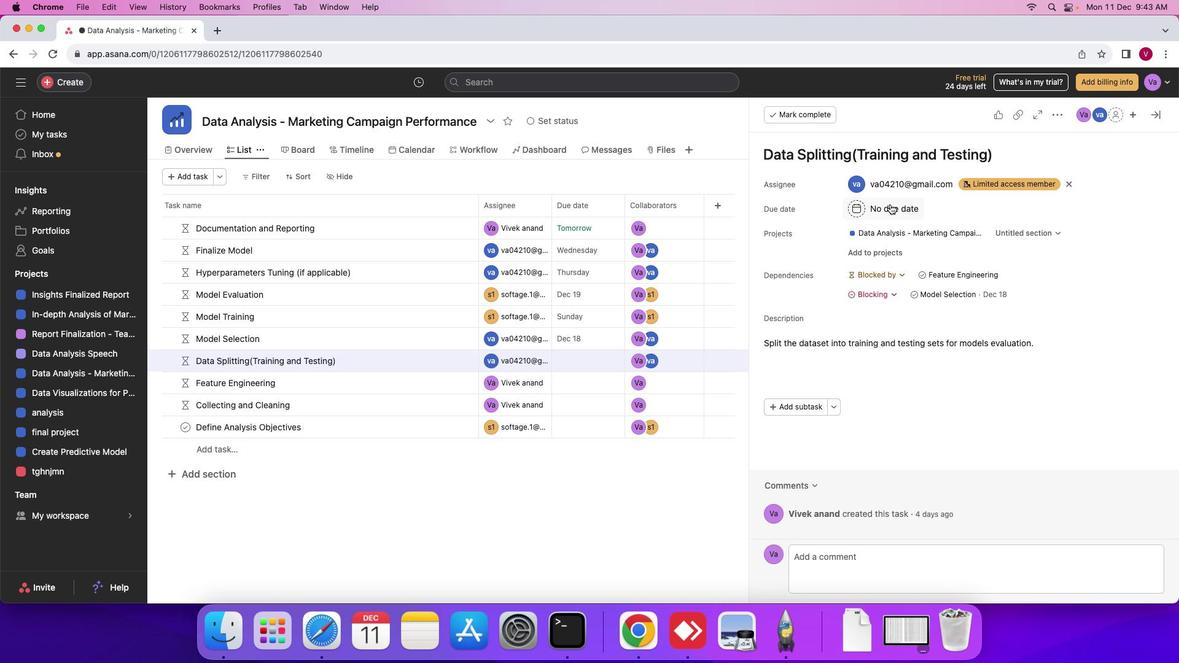 
Action: Mouse pressed left at (890, 204)
Screenshot: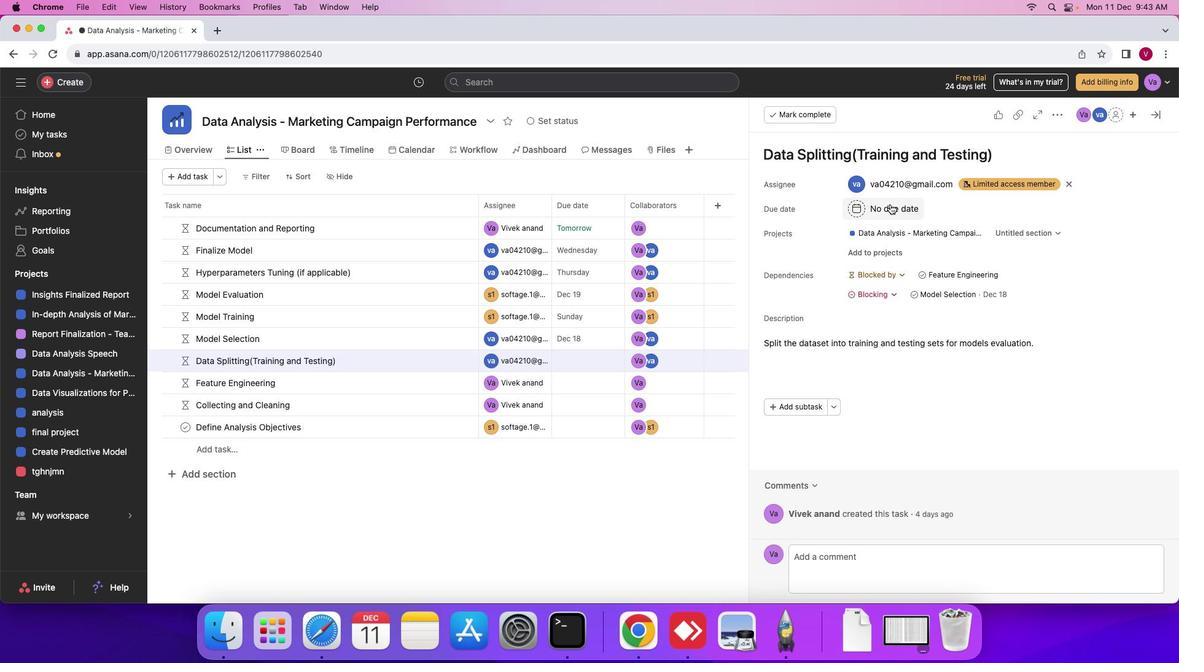 
Action: Mouse moved to (901, 386)
Screenshot: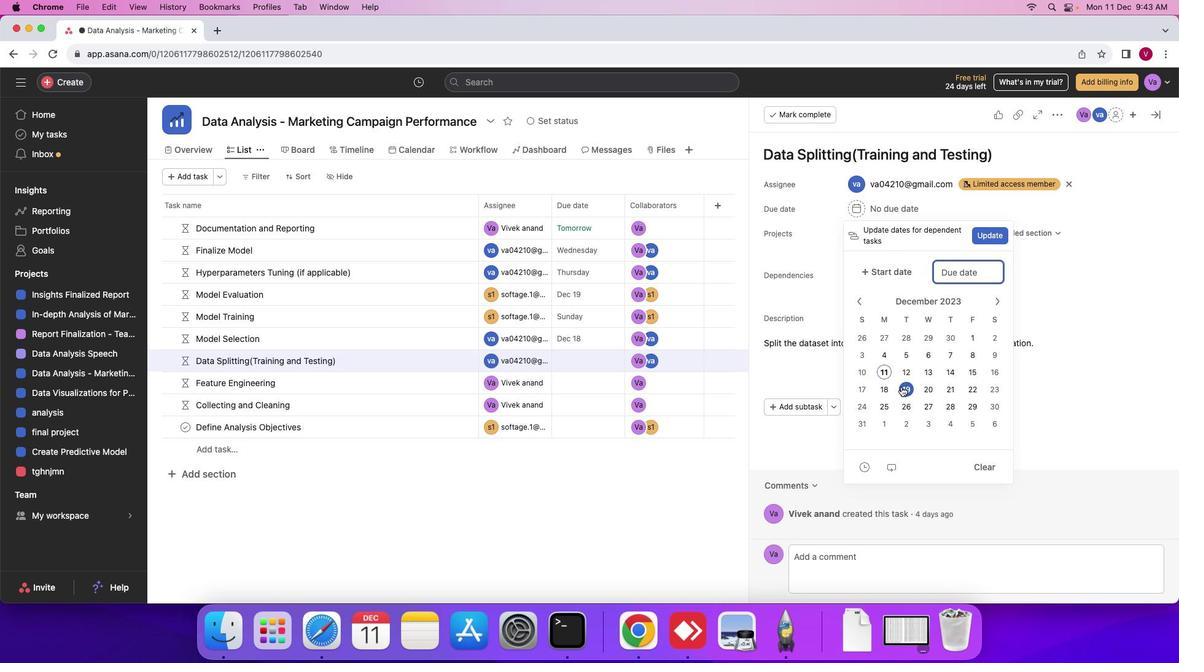 
Action: Mouse pressed left at (901, 386)
Screenshot: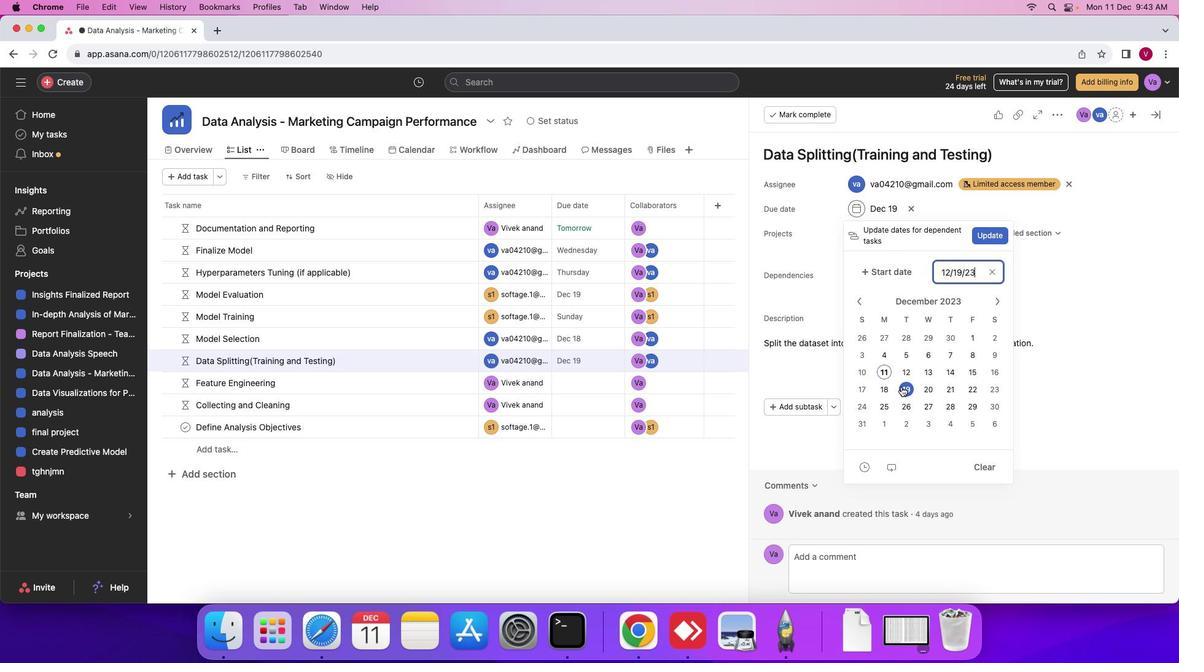 
Action: Mouse moved to (924, 385)
Screenshot: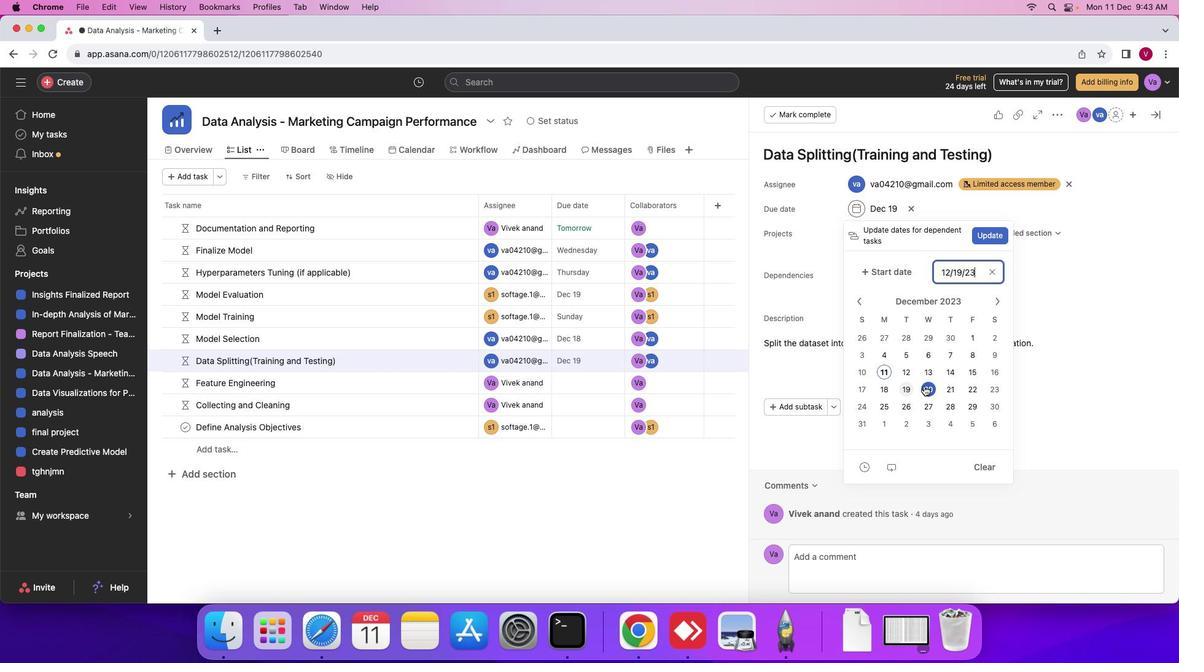 
Action: Mouse pressed left at (924, 385)
Screenshot: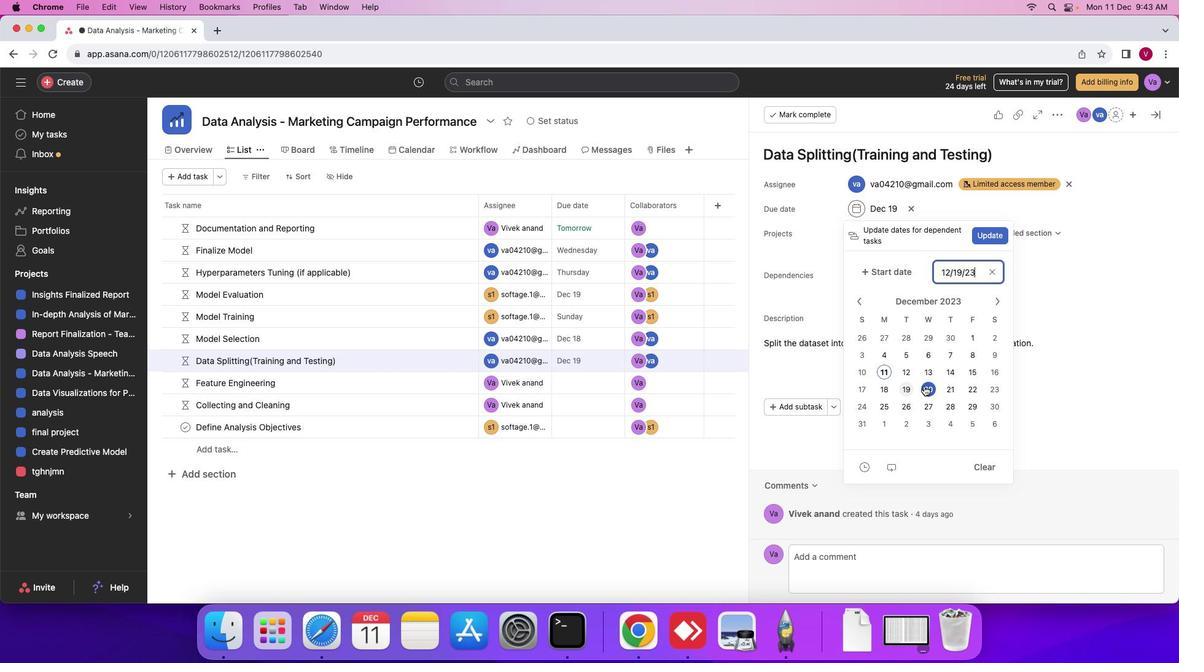 
Action: Mouse moved to (353, 391)
Screenshot: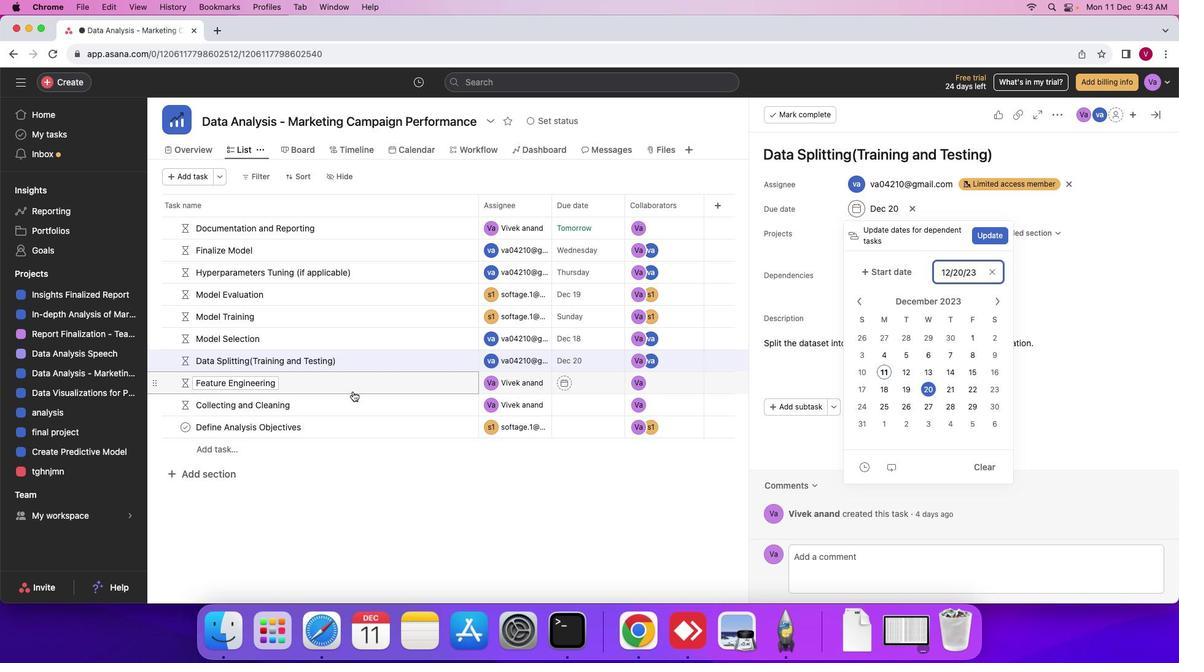 
Action: Mouse pressed left at (353, 391)
Screenshot: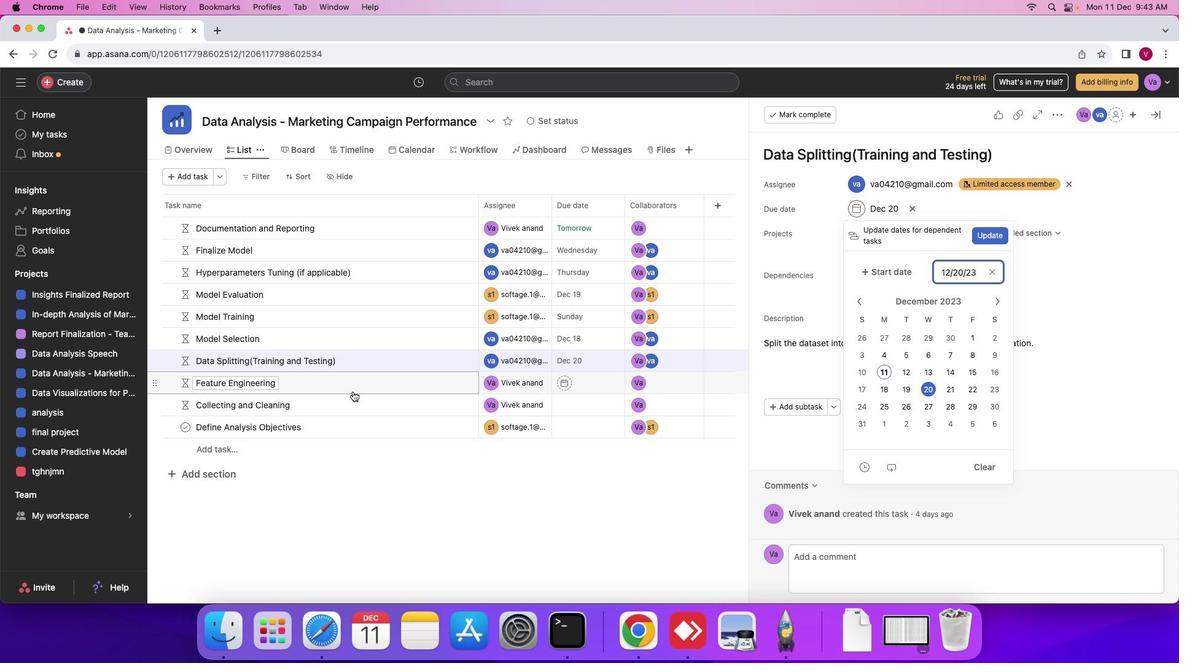 
Action: Mouse moved to (862, 216)
Screenshot: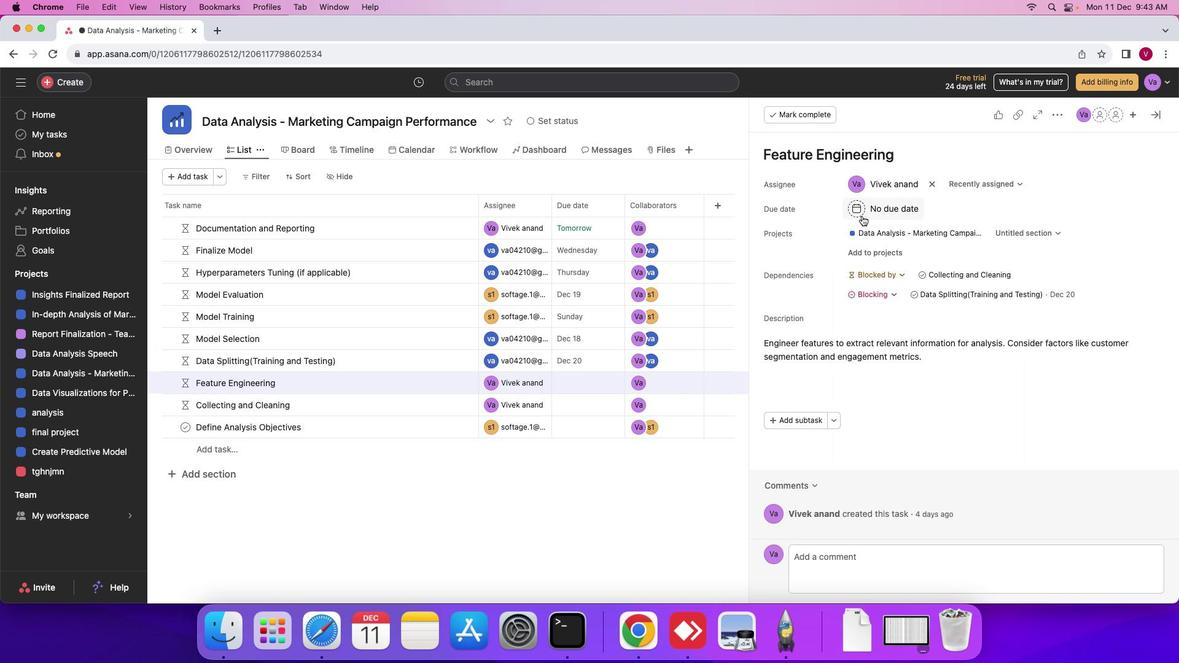 
Action: Mouse pressed left at (862, 216)
Screenshot: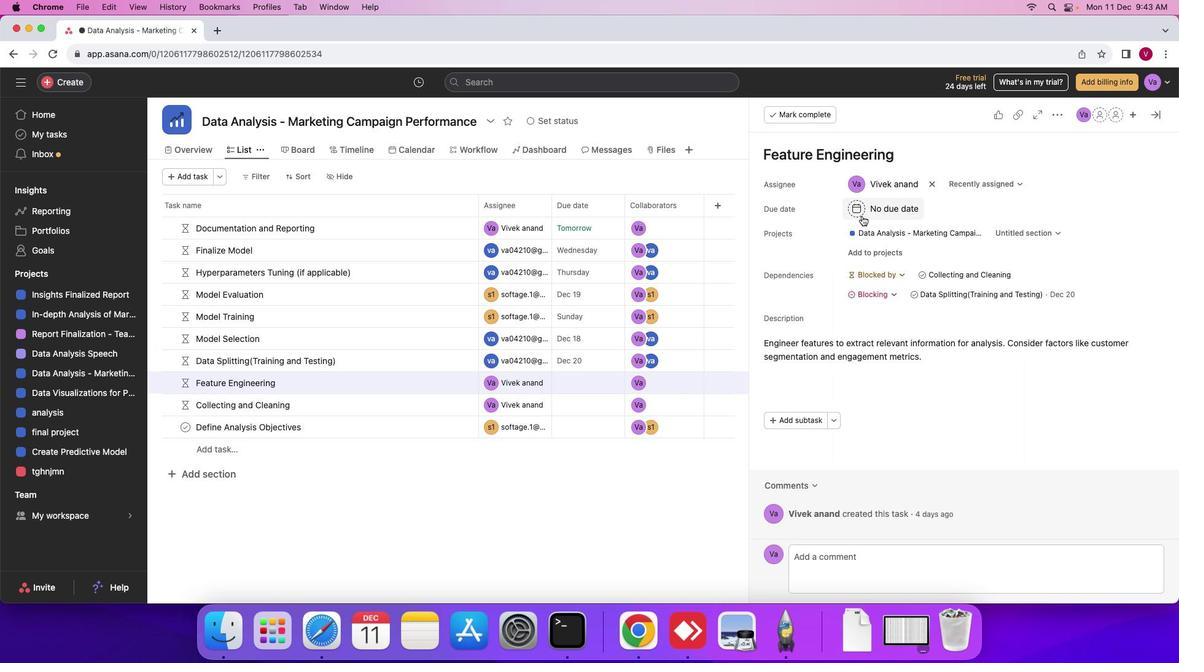 
Action: Mouse moved to (948, 391)
Screenshot: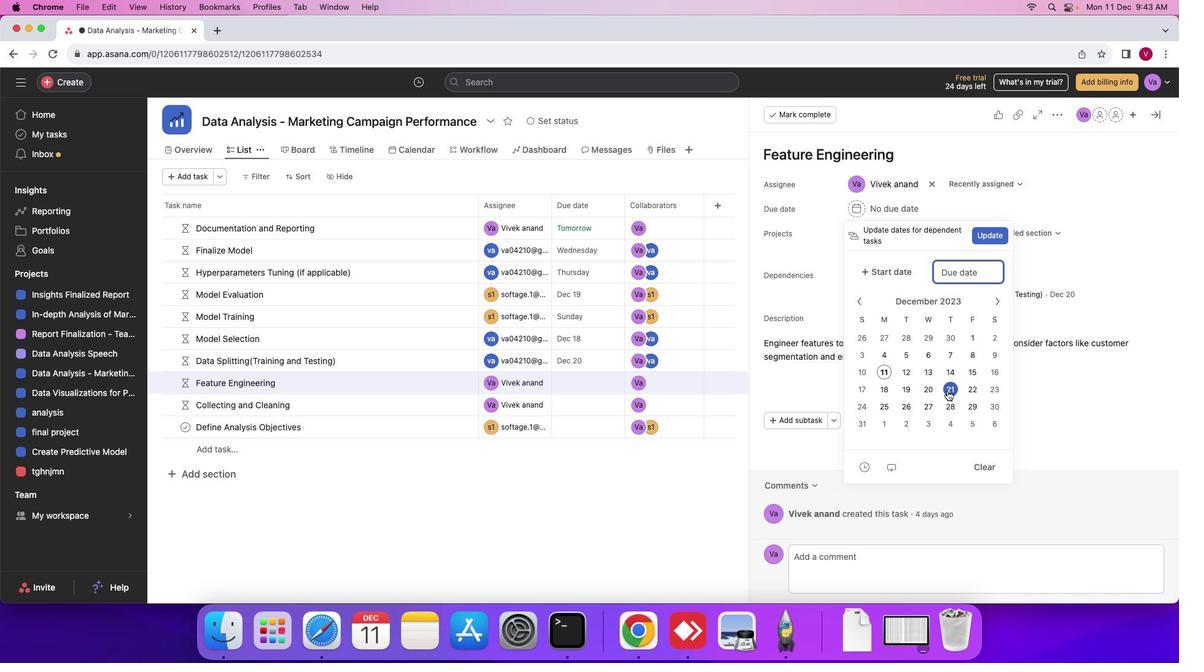 
Action: Mouse pressed left at (948, 391)
Screenshot: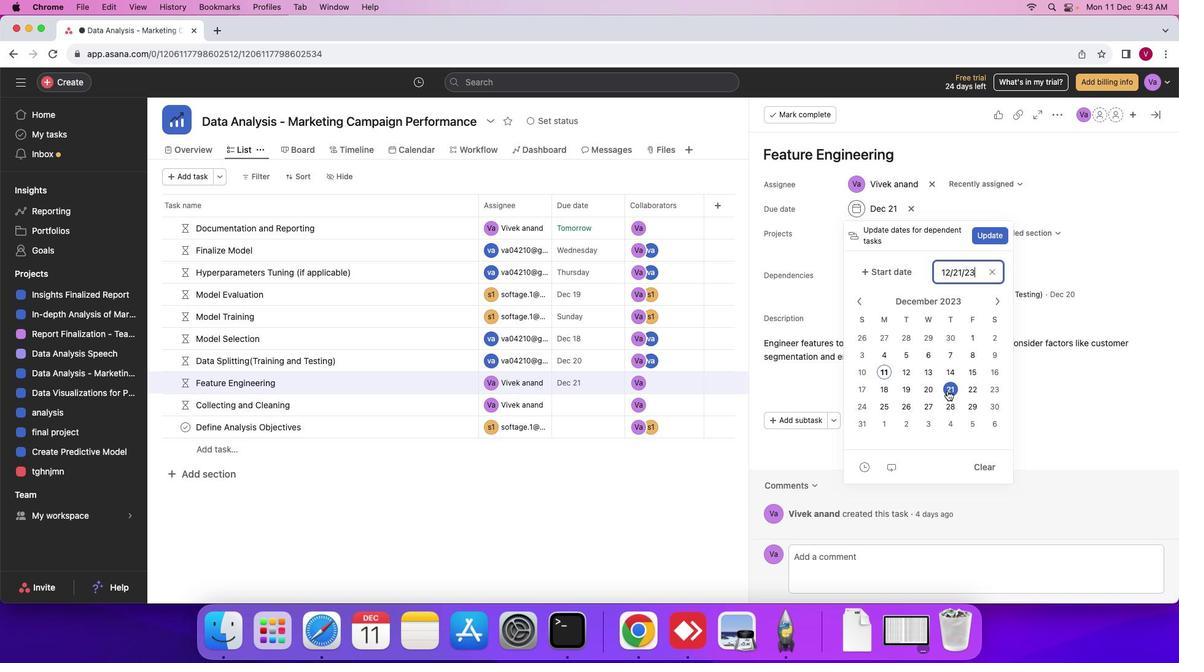 
Action: Mouse moved to (457, 409)
Screenshot: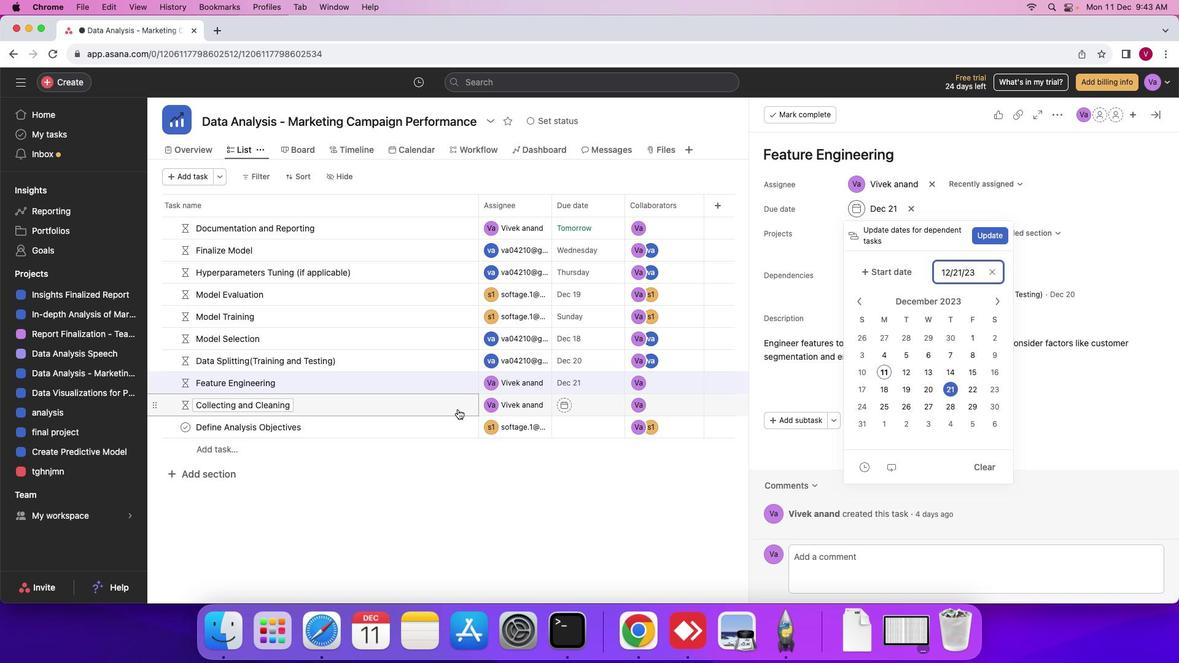 
Action: Mouse pressed left at (457, 409)
Screenshot: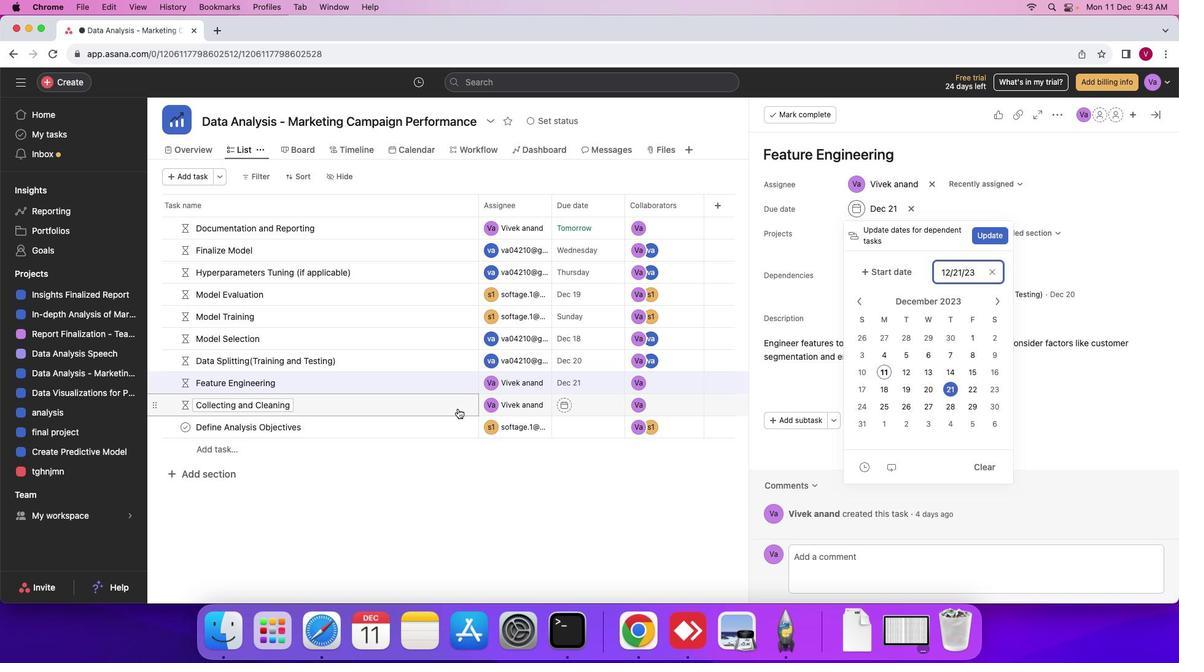 
Action: Mouse moved to (883, 209)
Screenshot: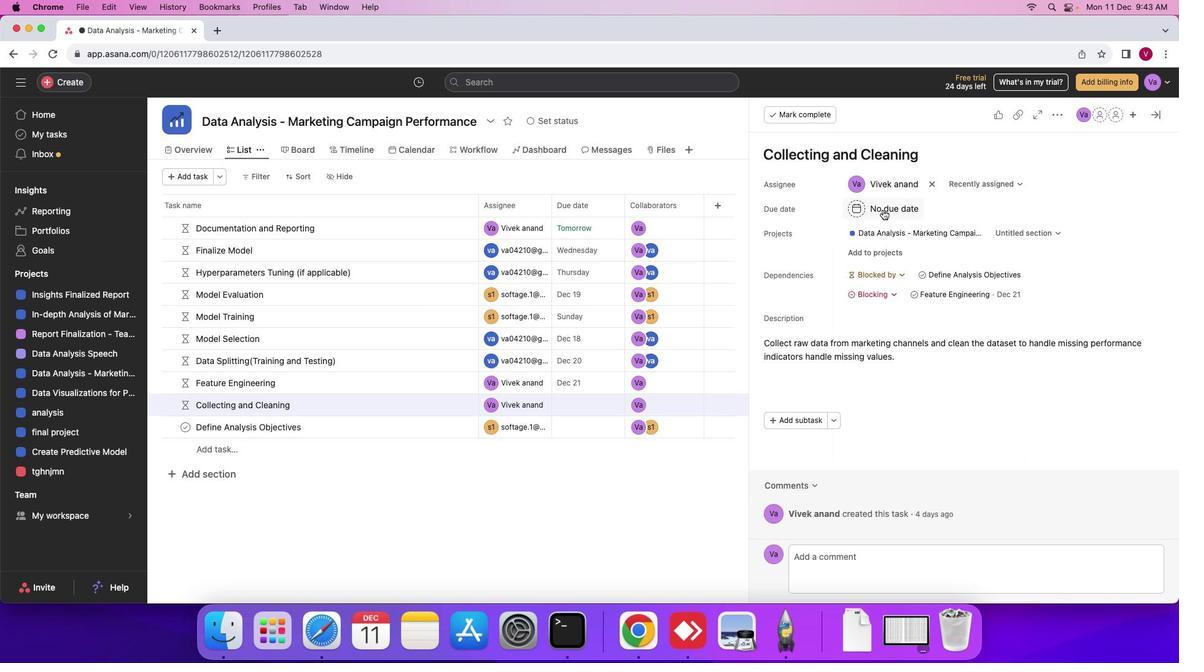 
Action: Mouse pressed left at (883, 209)
Screenshot: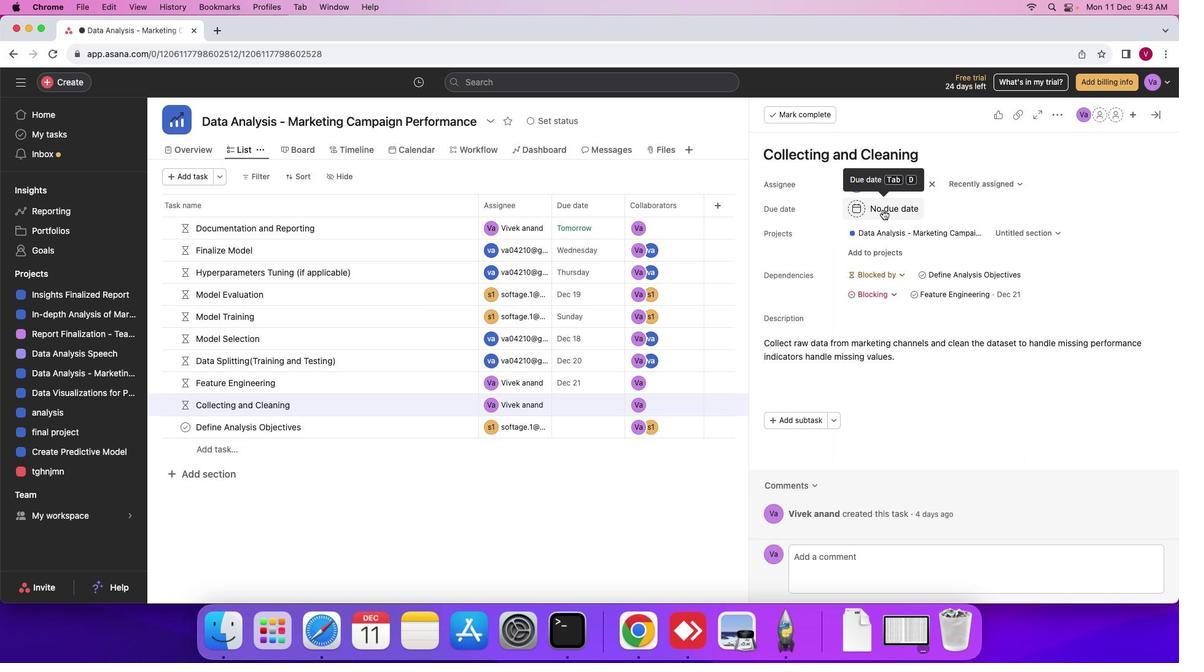 
Action: Mouse moved to (966, 385)
Screenshot: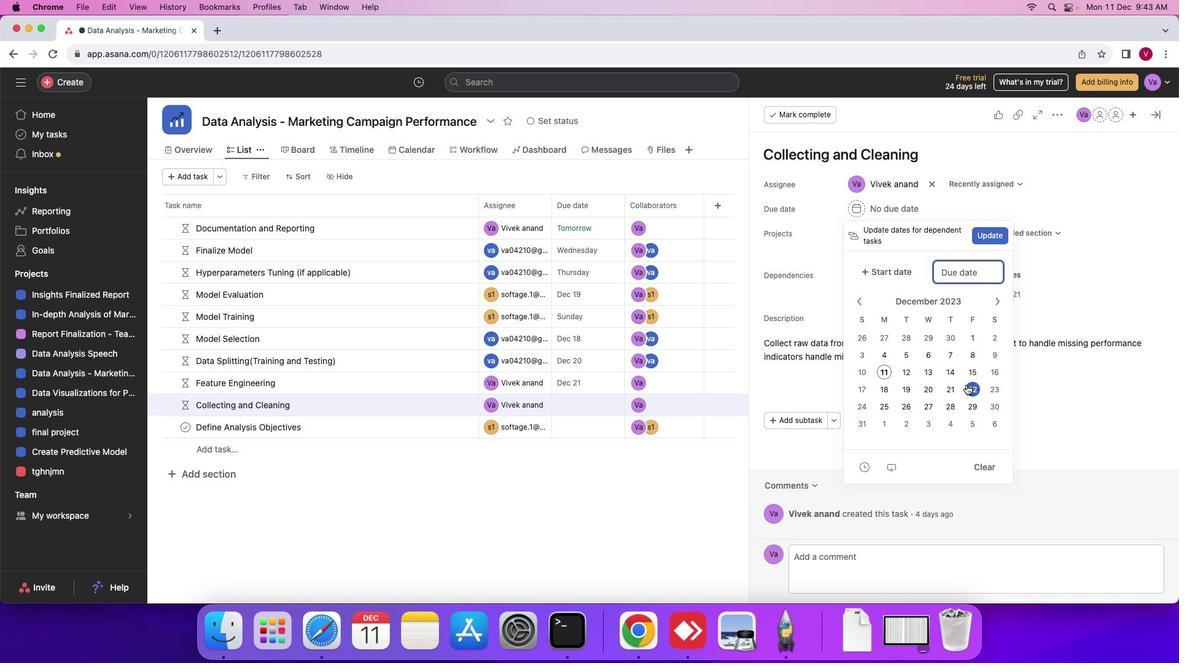 
Action: Mouse pressed left at (966, 385)
Screenshot: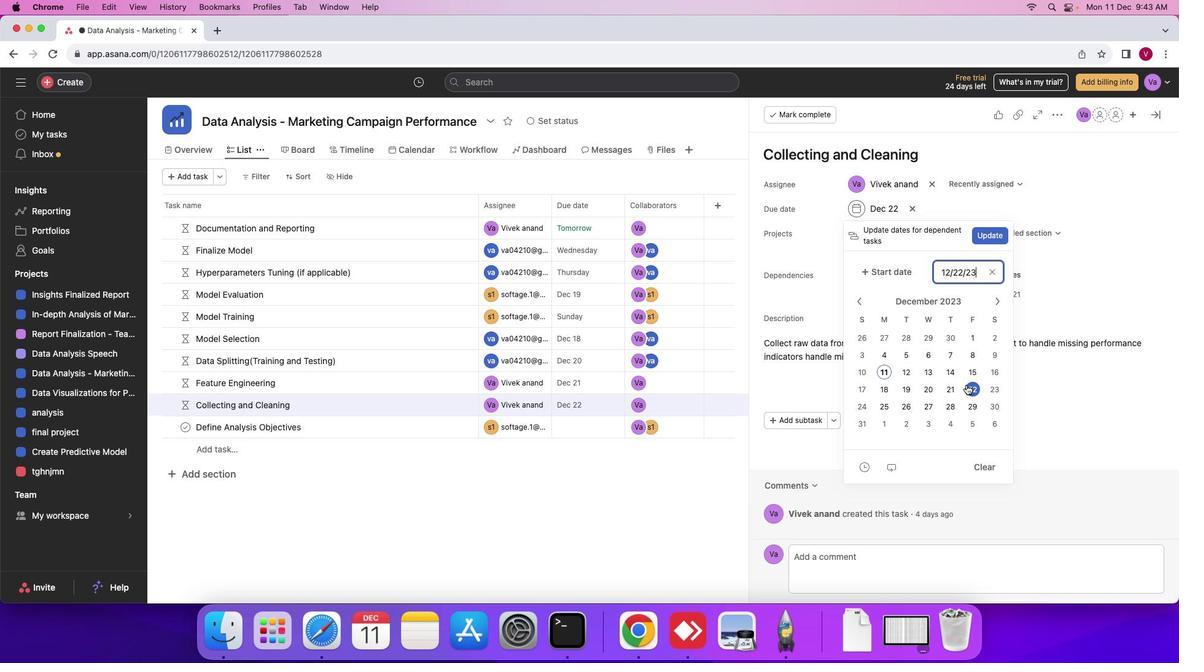 
Action: Mouse moved to (428, 433)
Screenshot: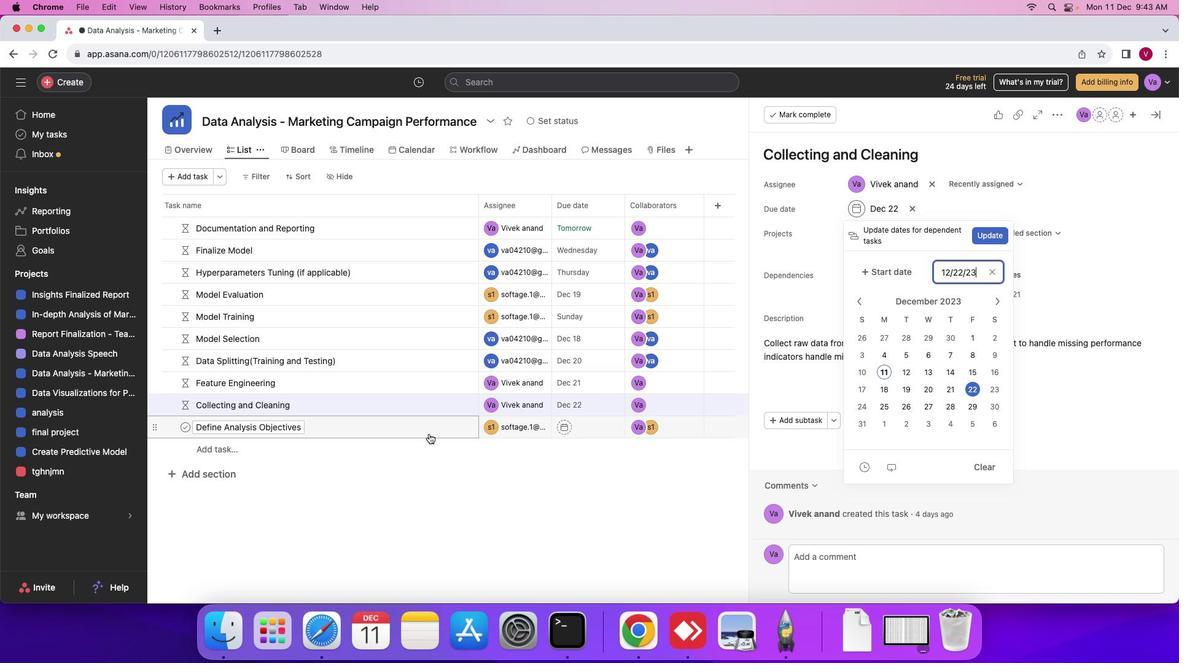 
Action: Mouse pressed left at (428, 433)
Screenshot: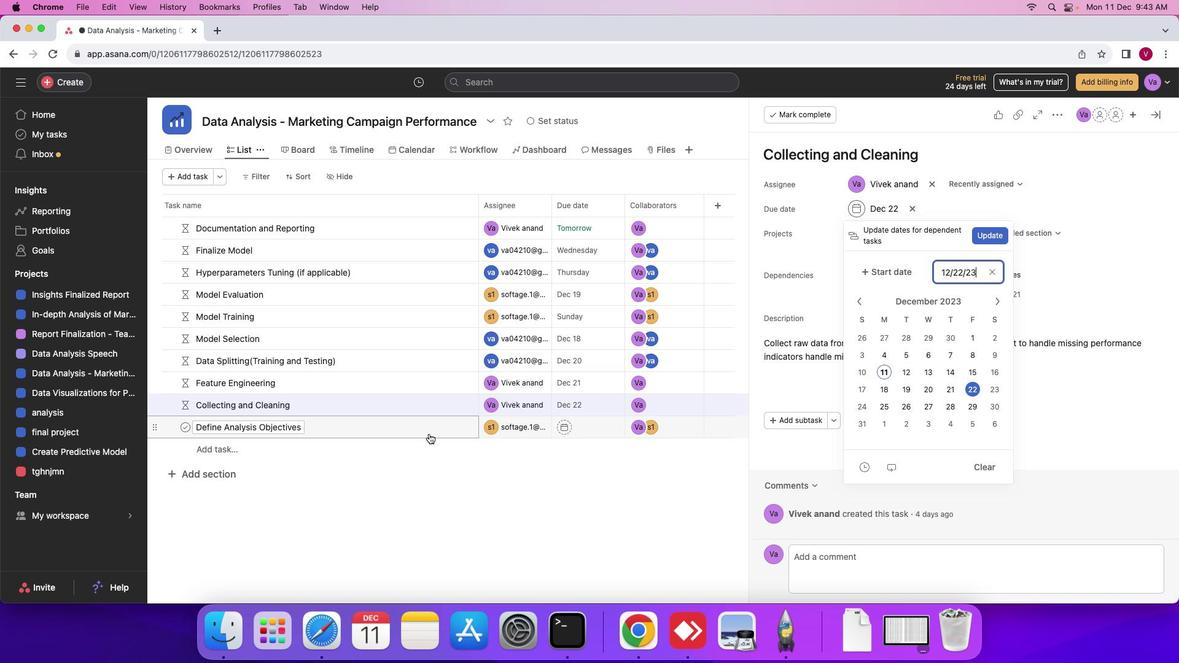 
Action: Mouse moved to (913, 203)
Screenshot: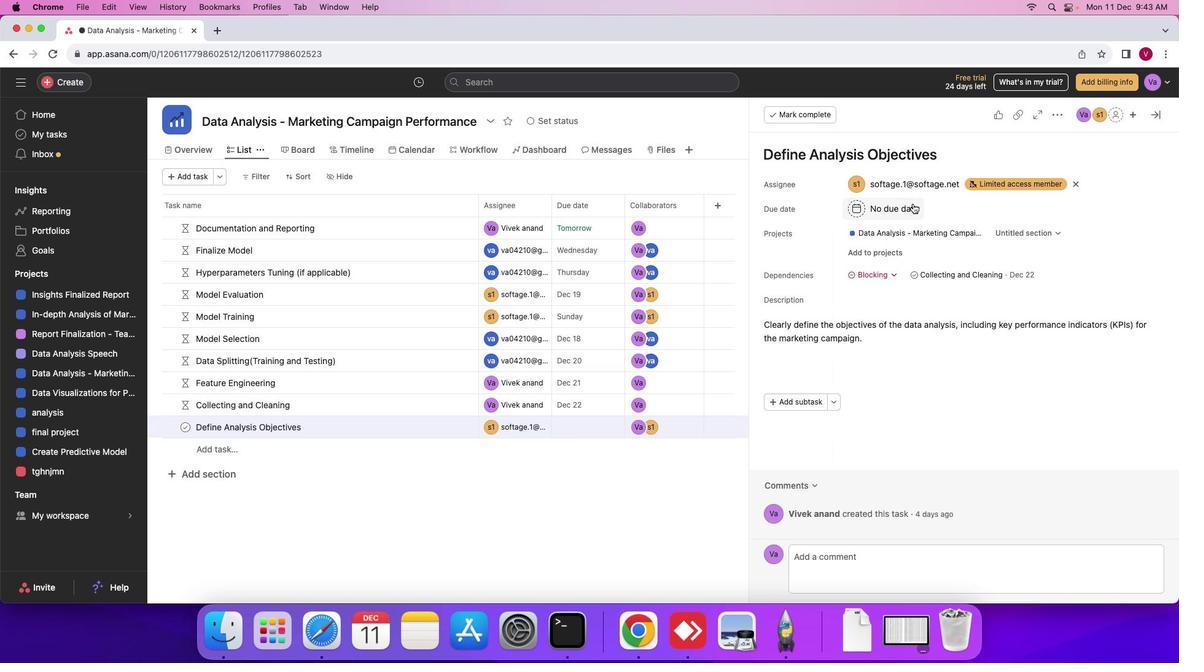 
Action: Mouse pressed left at (913, 203)
Screenshot: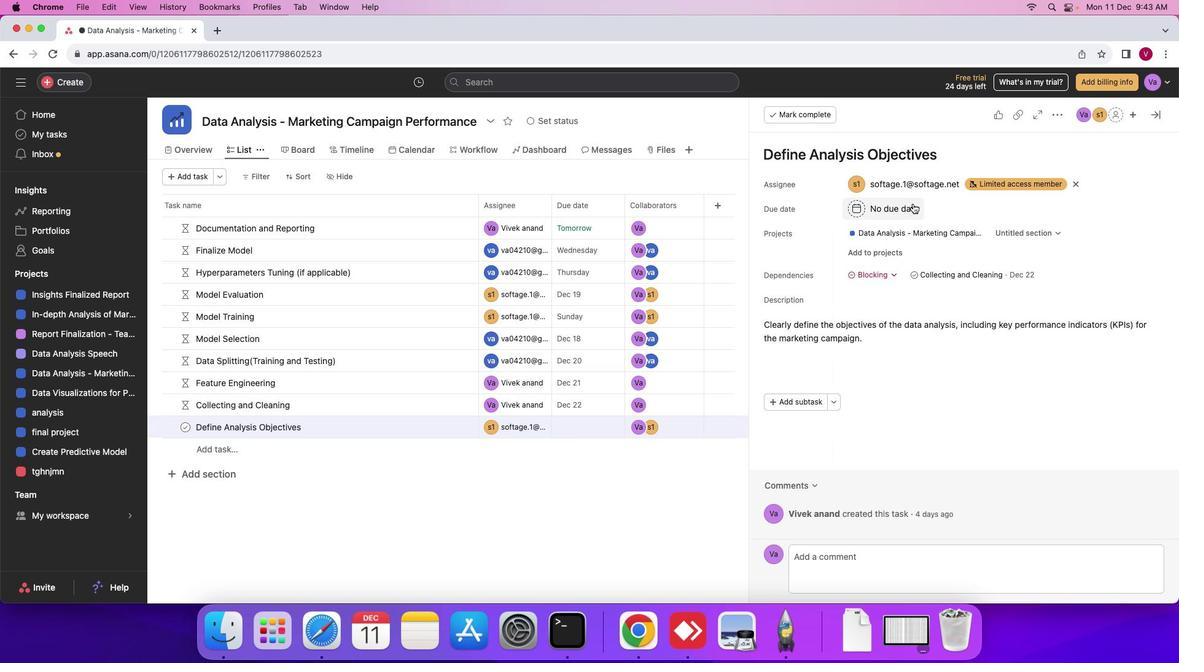 
Action: Mouse moved to (879, 405)
Screenshot: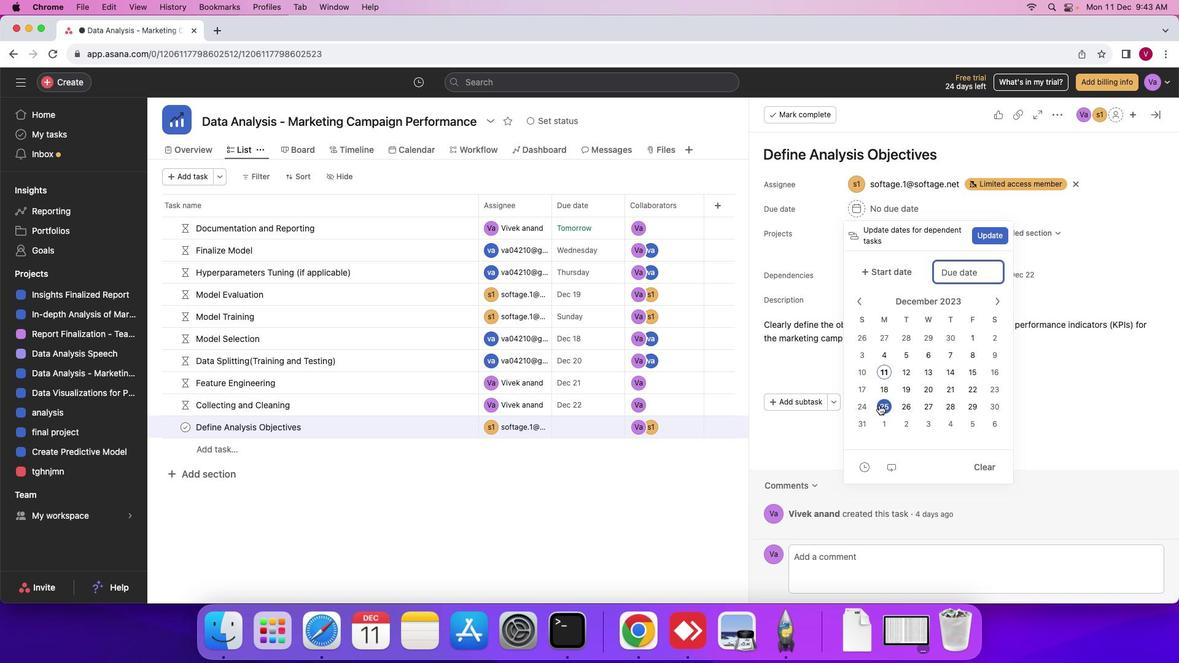 
Action: Mouse pressed left at (879, 405)
Screenshot: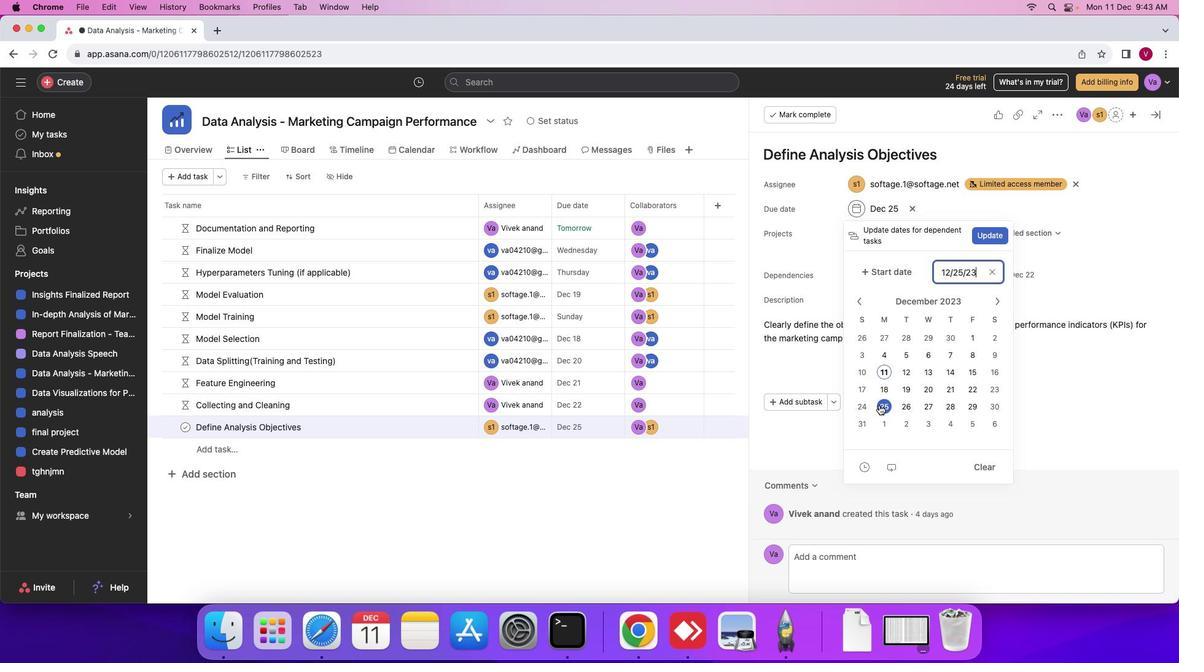 
Action: Mouse moved to (572, 296)
Screenshot: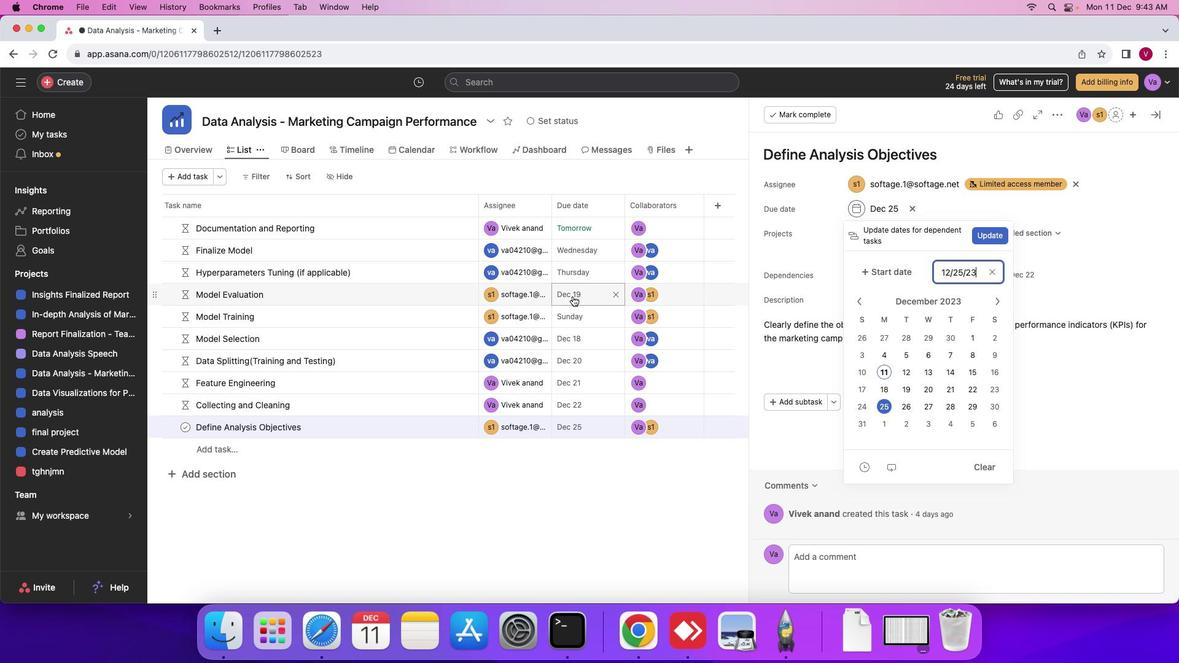 
Action: Mouse scrolled (572, 296) with delta (0, 0)
Screenshot: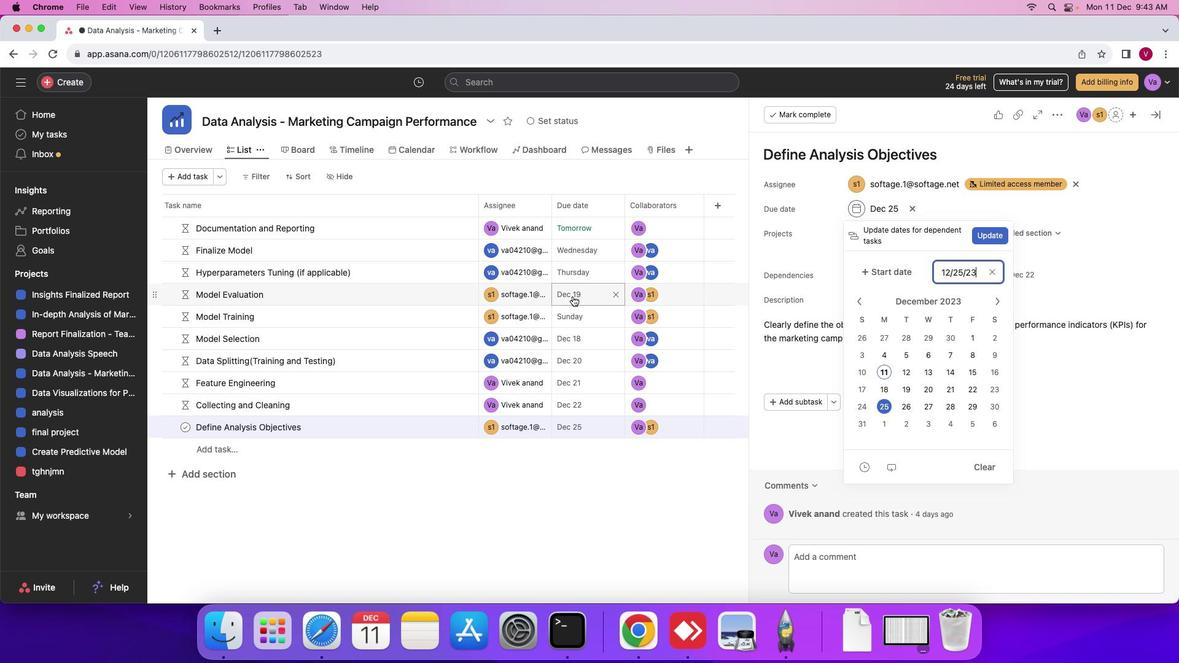 
Action: Mouse scrolled (572, 296) with delta (0, 0)
Screenshot: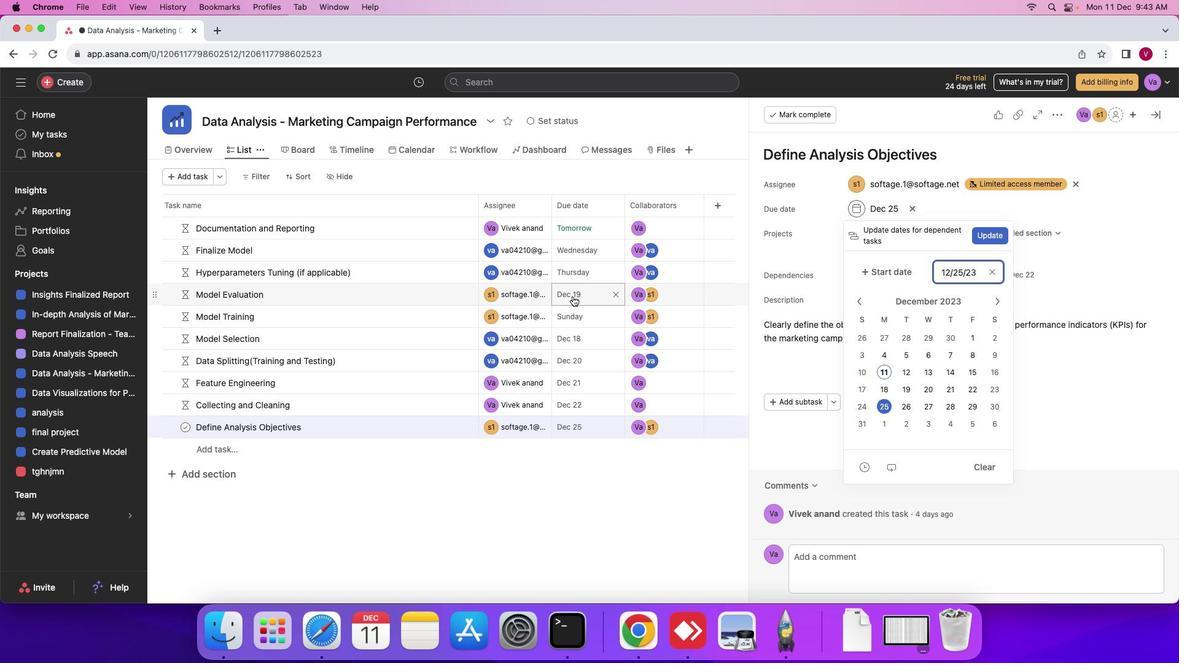 
Action: Mouse moved to (572, 296)
Screenshot: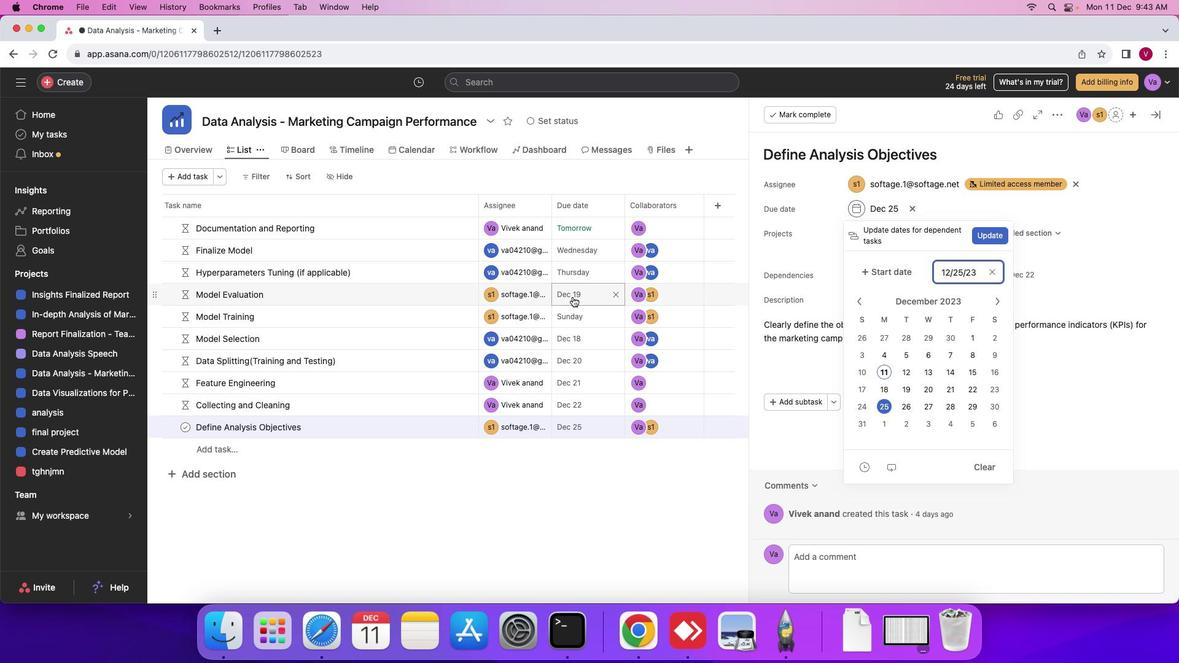 
Action: Mouse scrolled (572, 296) with delta (0, 0)
Screenshot: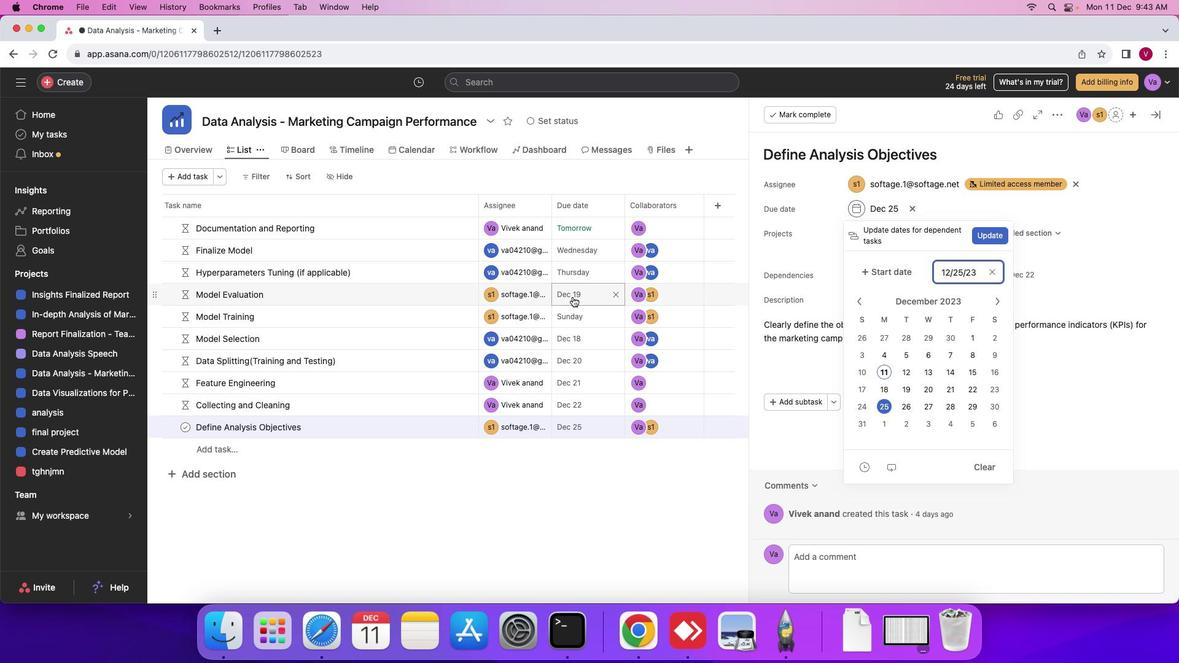 
Action: Mouse moved to (573, 296)
Screenshot: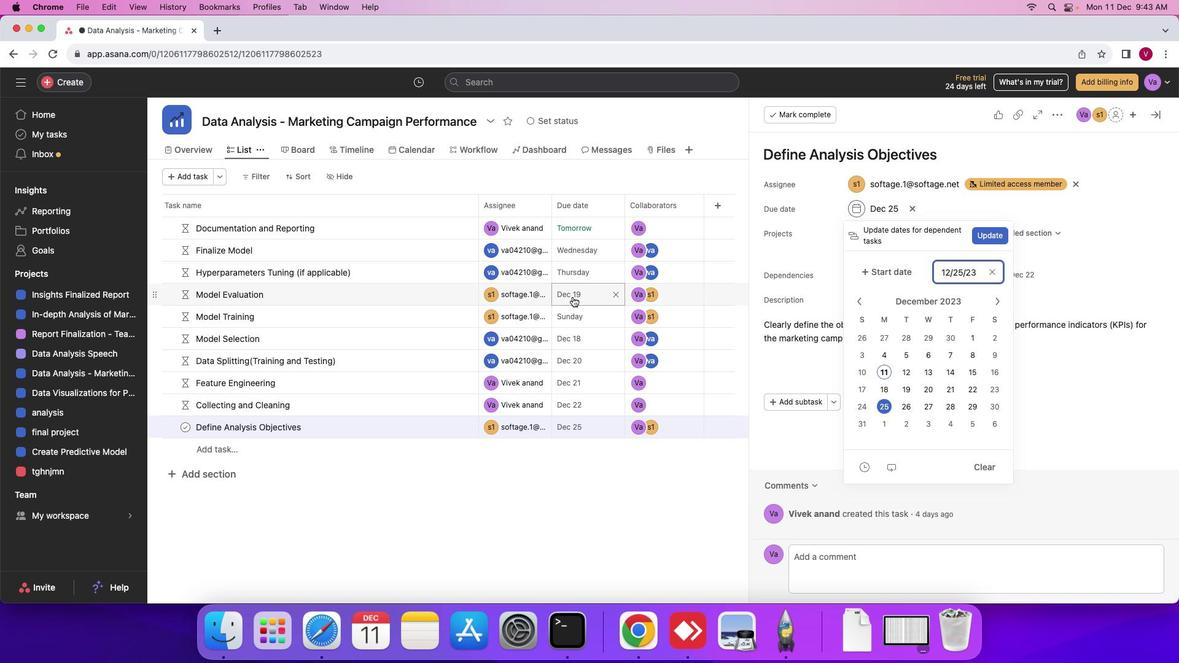 
Action: Mouse scrolled (573, 296) with delta (0, 0)
Screenshot: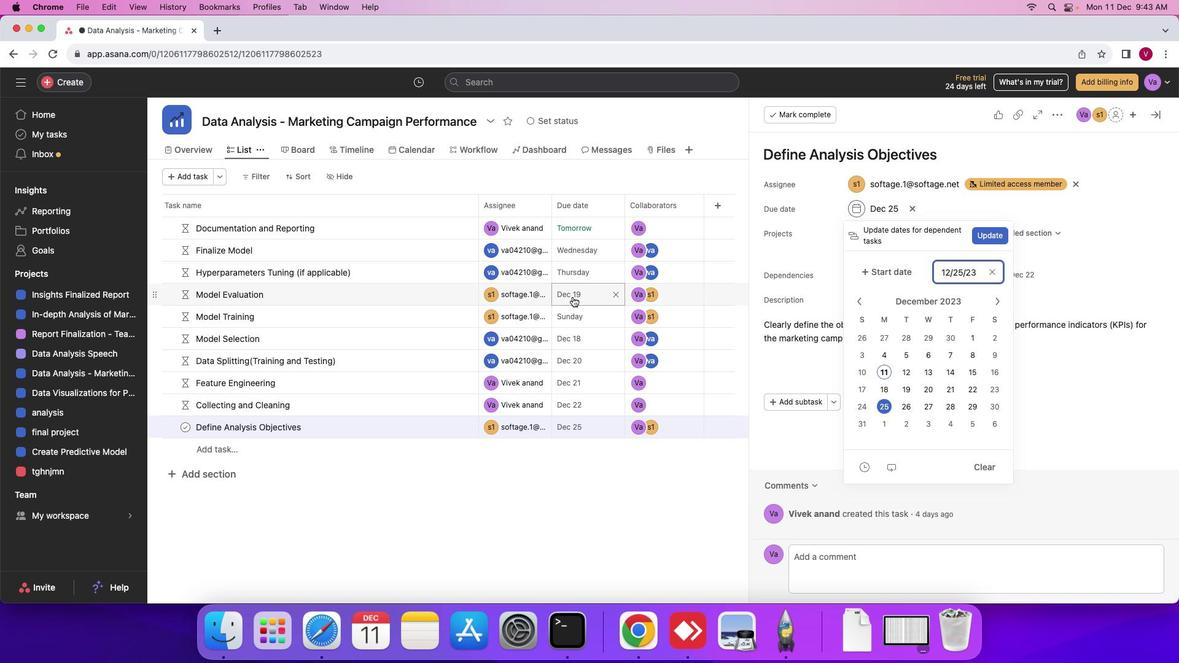 
Action: Mouse scrolled (573, 296) with delta (0, 1)
Screenshot: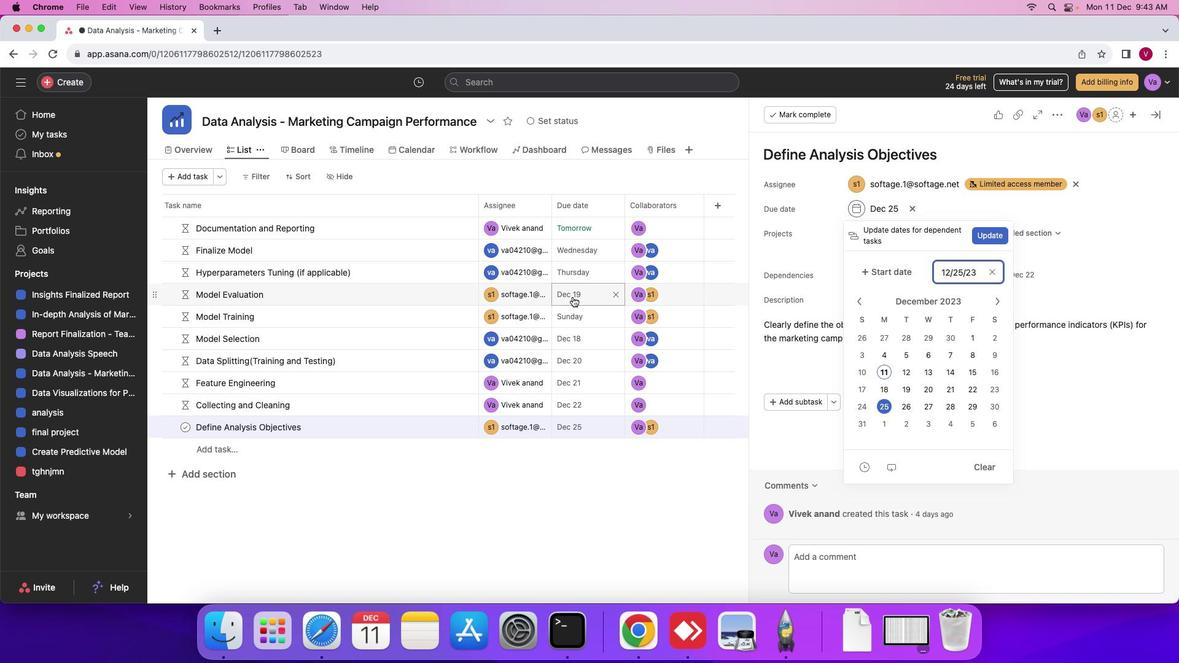 
Action: Mouse scrolled (573, 296) with delta (0, 2)
Screenshot: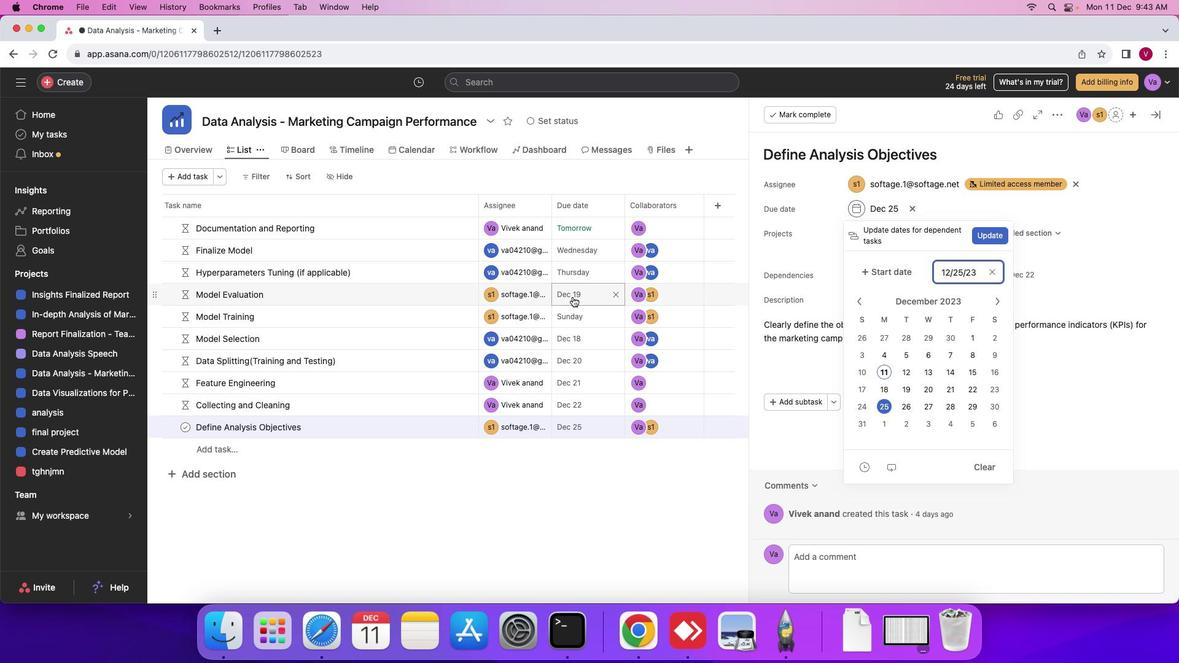 
Action: Mouse moved to (558, 232)
Screenshot: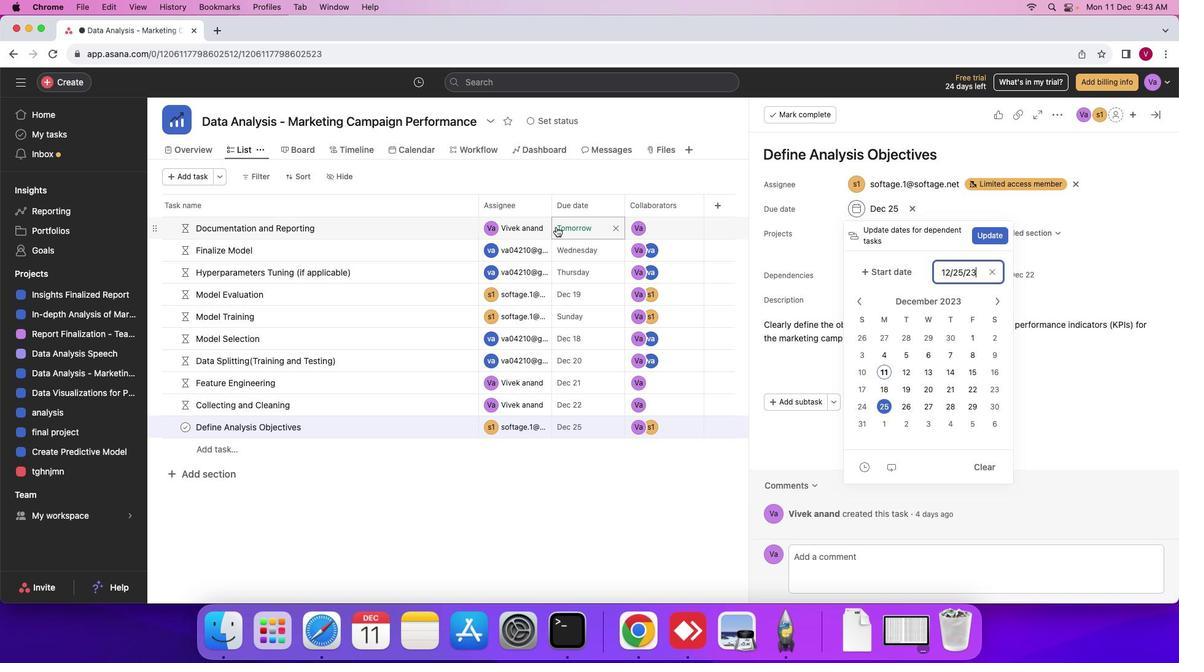
